 Task: Create new invoice with Date Opened :30-Apr-23, Select Customer: Thai Kitchen, Terms: Payment Term 2. Make invoice entry for item-1 with Date: 30-Apr-23, Description: Wrigley's Orbit Wintermint Gum Sugar Free_x000D_
, Action: Material, Income Account: Income:Sales, Quantity: 1, Unit Price: 5, Discount %: 5. Make entry for item-2 with Date: 30-Apr-23, Description: Sharpie Fine Point Permanent Markers Metallic (1 ct)_x000D_
, Action: Material, Income Account: Income:Sales, Quantity: 2, Unit Price: 9.5, Discount %: 10. Make entry for item-3 with Date: 30-Apr-23, Description: Herb BlastZ Cilantro (0.5 oz)_x000D_
, Action: Material, Income Account: Income:Sales, Quantity: 1, Unit Price: 10.5, Discount %: 12. Write Notes: 'Looking forward to serving you again.'. Post Invoice with Post Date: 30-Apr-23, Post to Accounts: Assets:Accounts Receivable. Pay / Process Payment with Transaction Date: 15-May-23, Amount: 31.09, Transfer Account: Checking Account. Print Invoice, display notes by going to Option, then go to Display Tab and check 'Invoice Notes'.
Action: Mouse pressed left at (151, 23)
Screenshot: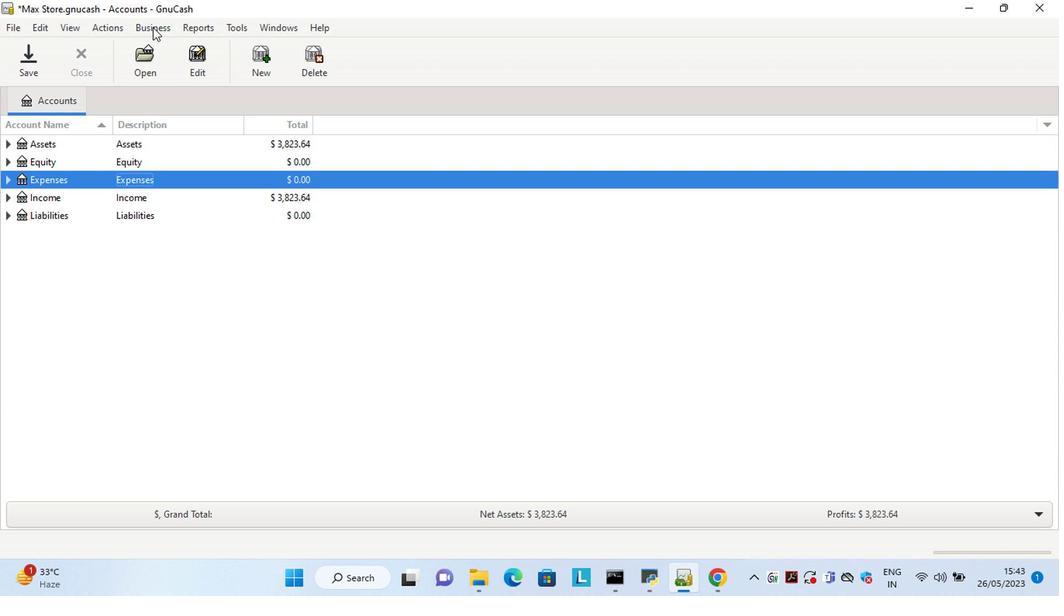 
Action: Mouse moved to (317, 96)
Screenshot: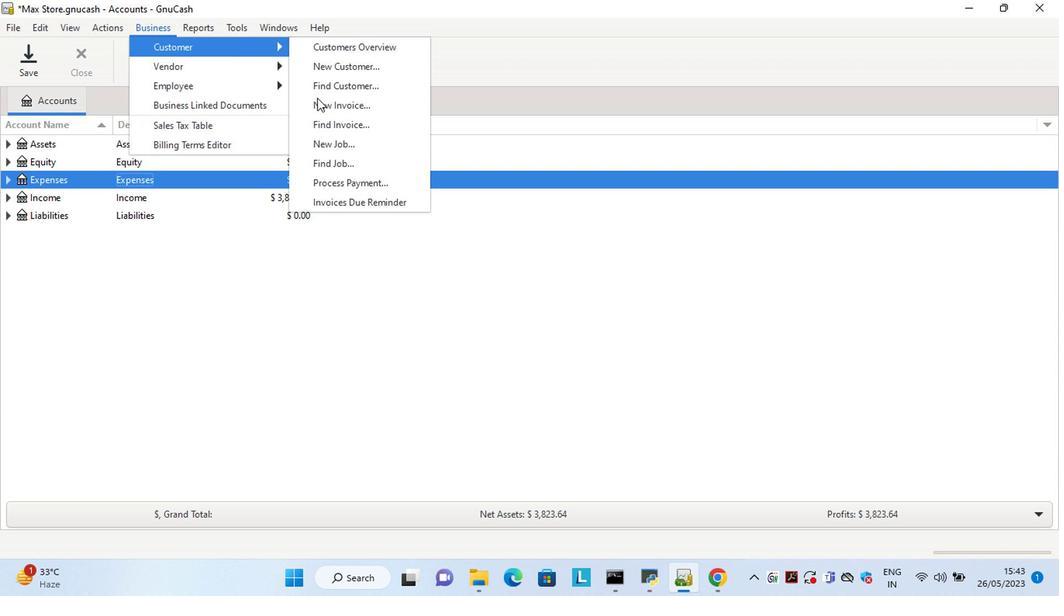 
Action: Mouse pressed left at (317, 96)
Screenshot: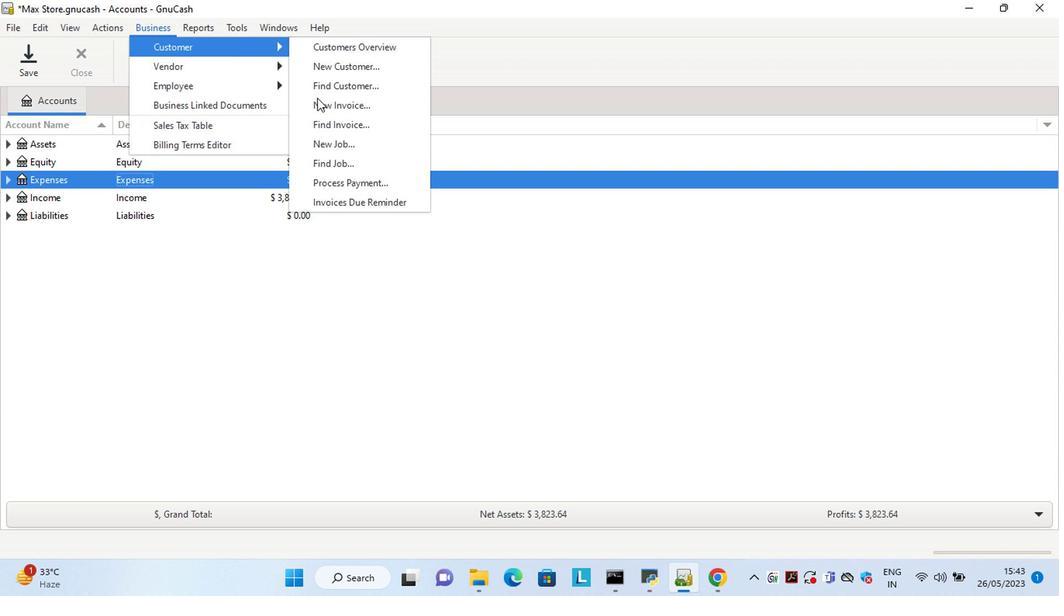 
Action: Mouse moved to (539, 229)
Screenshot: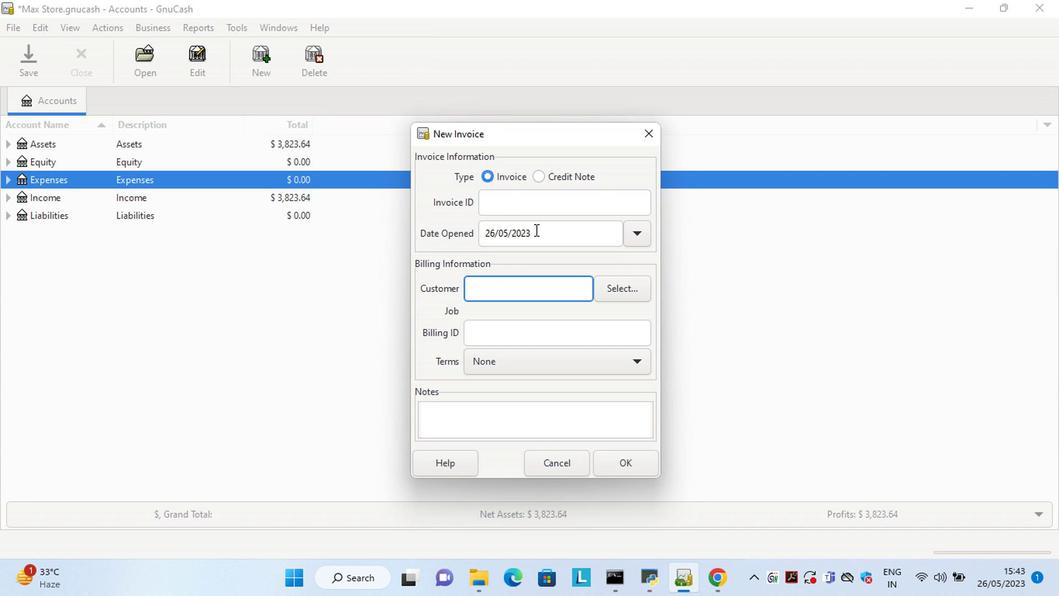 
Action: Mouse pressed left at (539, 229)
Screenshot: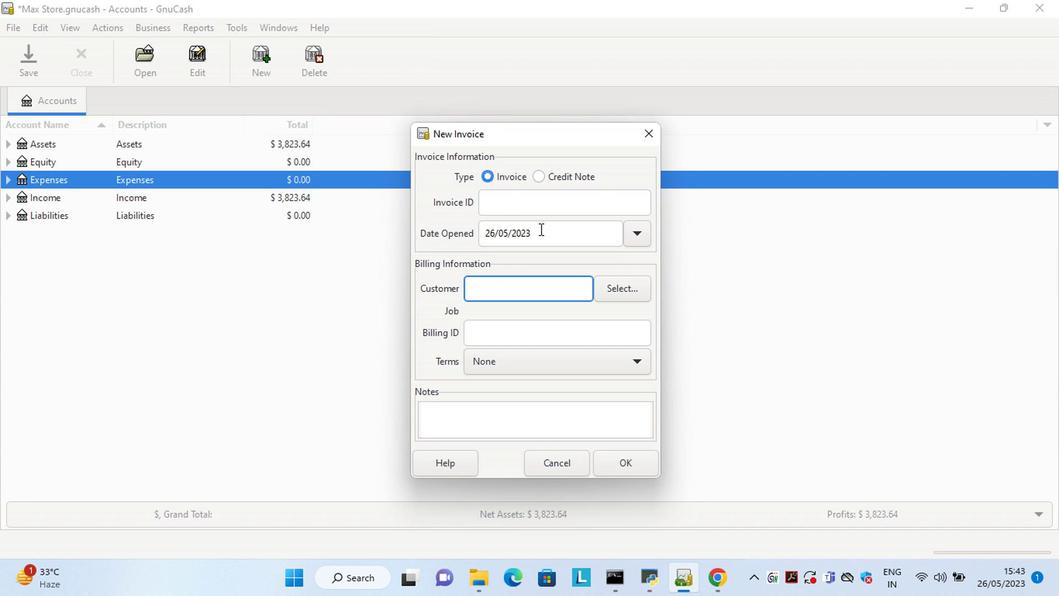 
Action: Mouse moved to (539, 230)
Screenshot: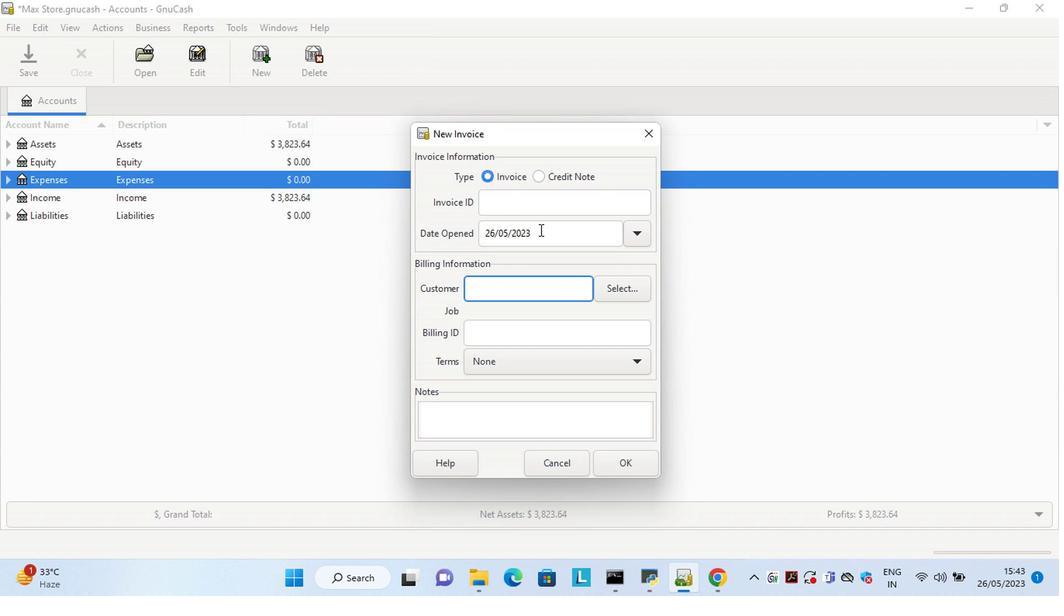 
Action: Key pressed <Key.left><Key.left><Key.left><Key.left><Key.left><Key.left><Key.left><Key.left><Key.left><Key.left><Key.left><Key.left><Key.left><Key.left><Key.left><Key.delete><Key.delete>30<Key.right><Key.right><Key.delete>4
Screenshot: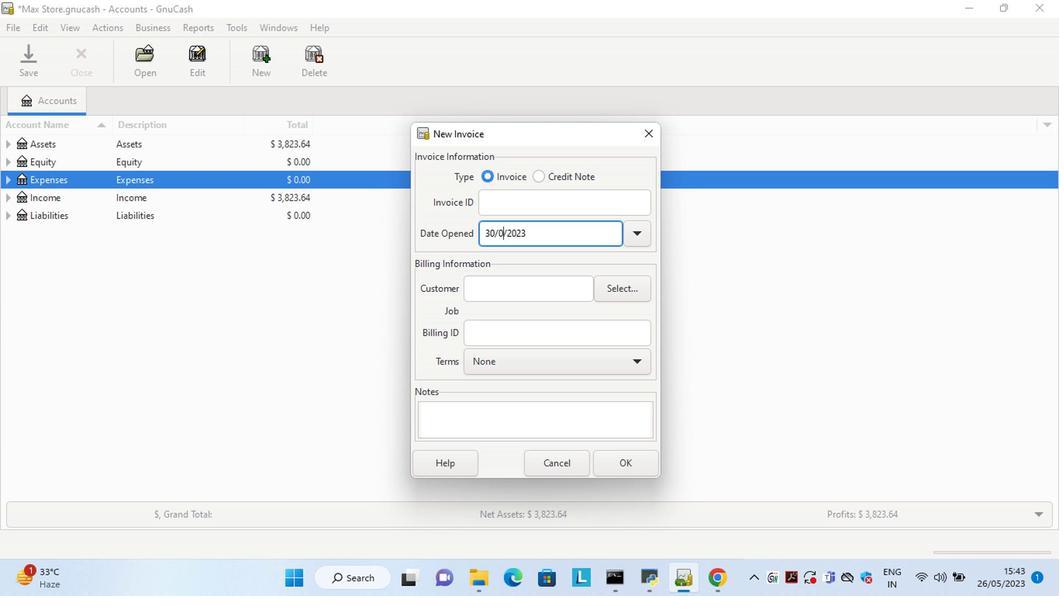
Action: Mouse moved to (617, 284)
Screenshot: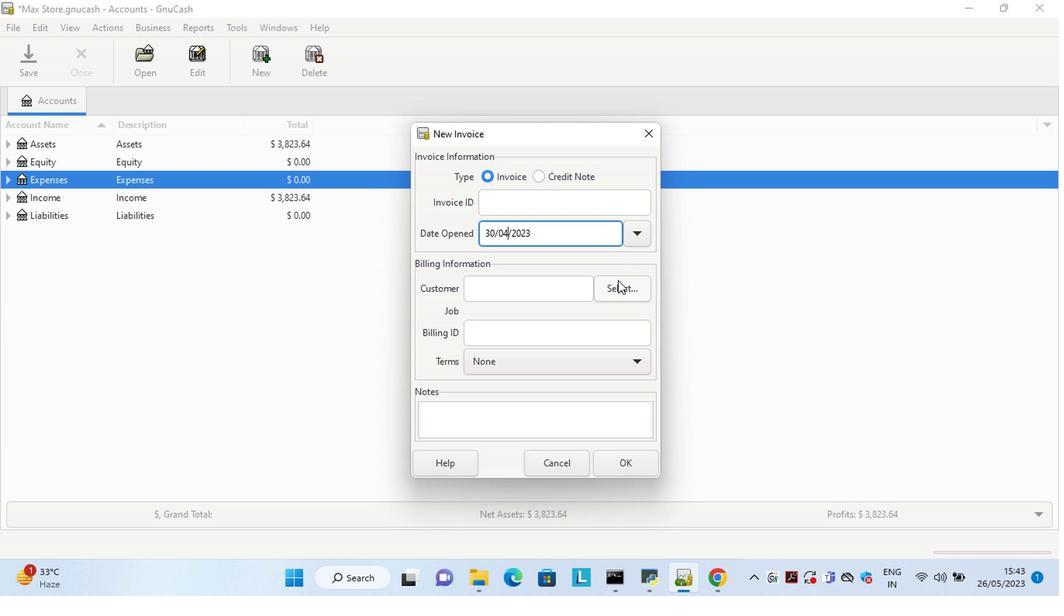 
Action: Mouse pressed left at (617, 284)
Screenshot: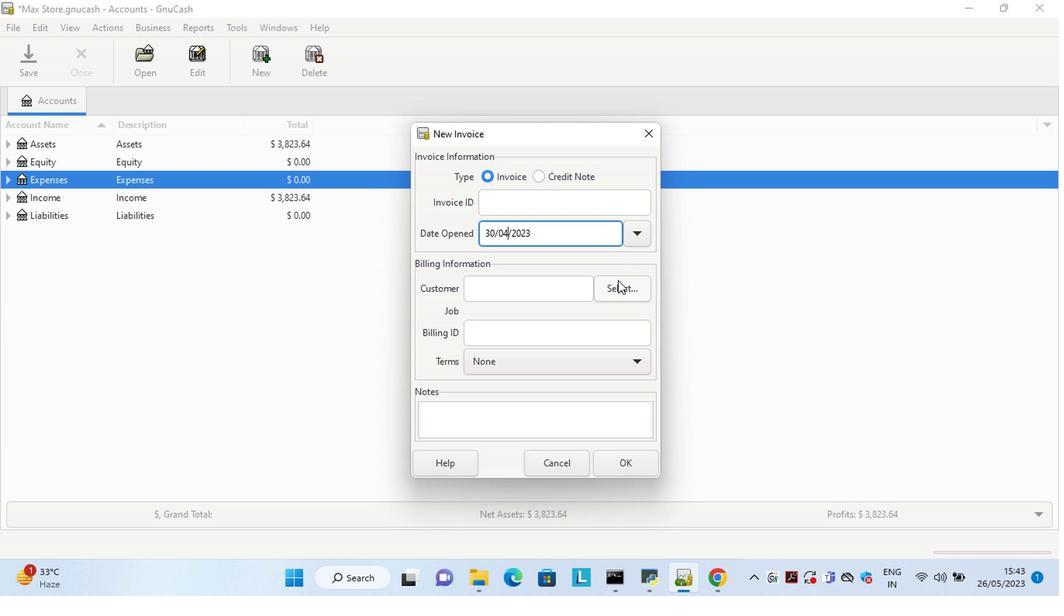 
Action: Mouse moved to (554, 266)
Screenshot: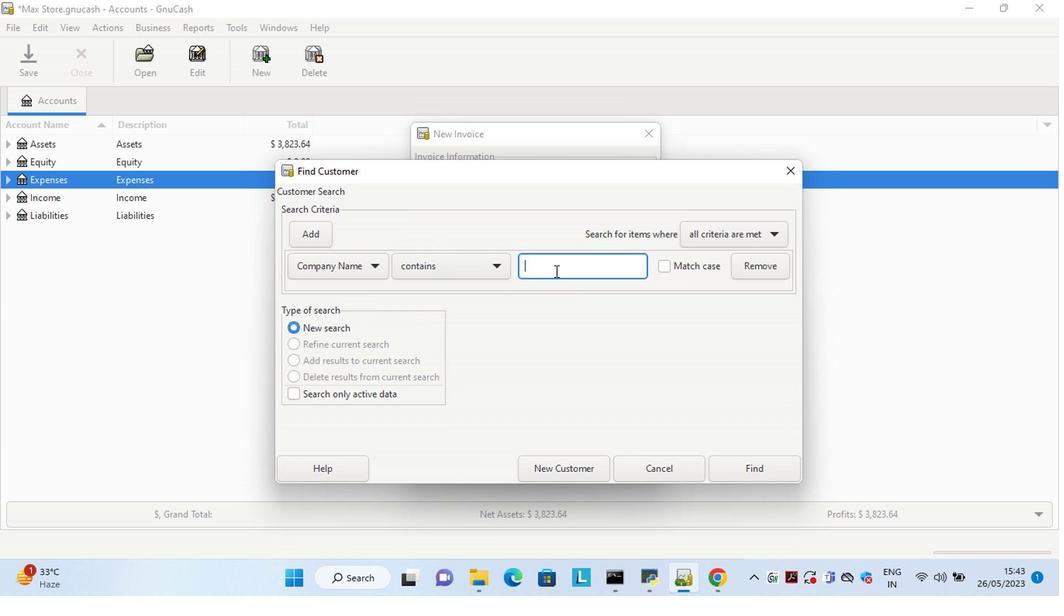 
Action: Mouse pressed left at (554, 266)
Screenshot: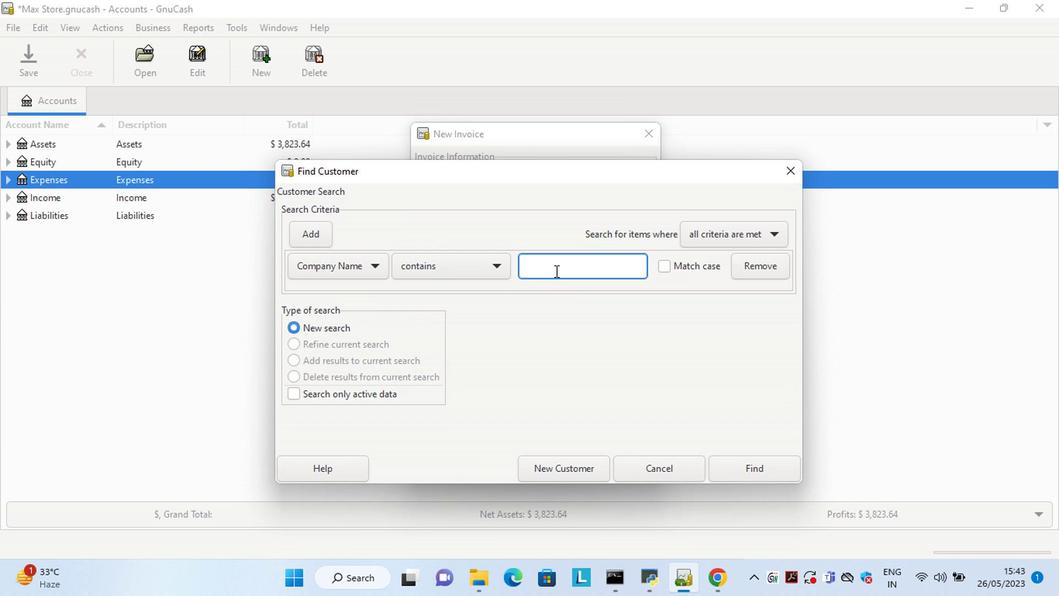 
Action: Key pressed <Key.shift><Key.shift><Key.shift><Key.shift><Key.shift><Key.shift><Key.shift><Key.shift><Key.shift><Key.shift><Key.shift><Key.shift><Key.shift>Thai<Key.space><Key.shift>Kitchen
Screenshot: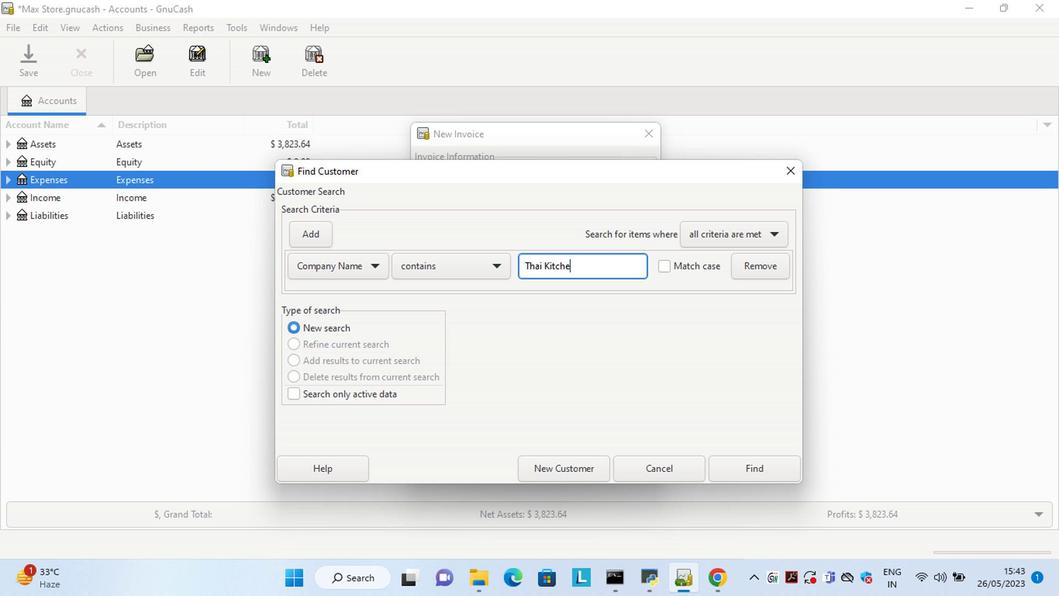 
Action: Mouse moved to (734, 466)
Screenshot: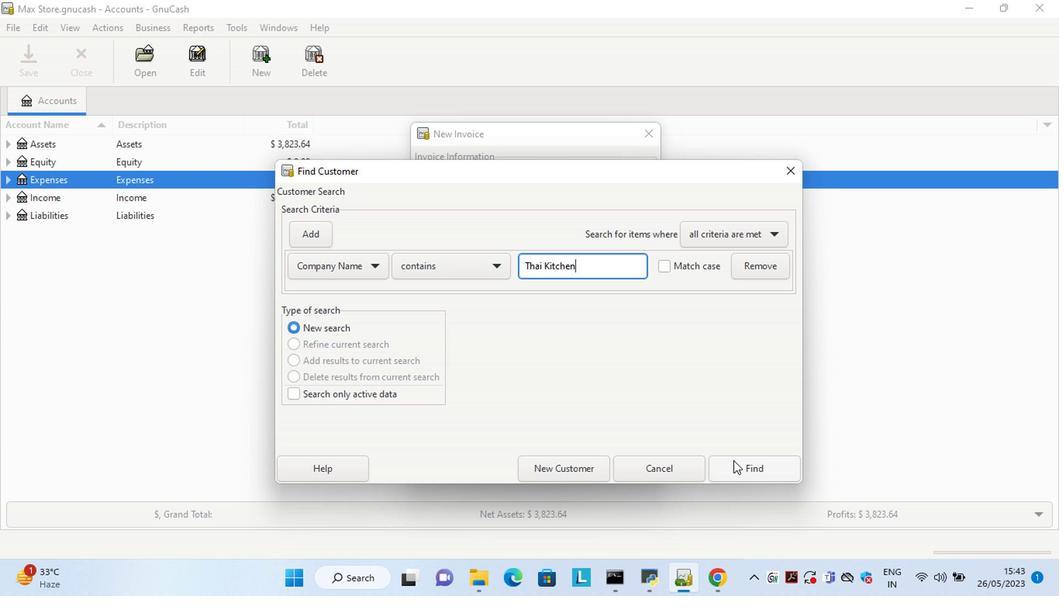 
Action: Mouse pressed left at (734, 466)
Screenshot: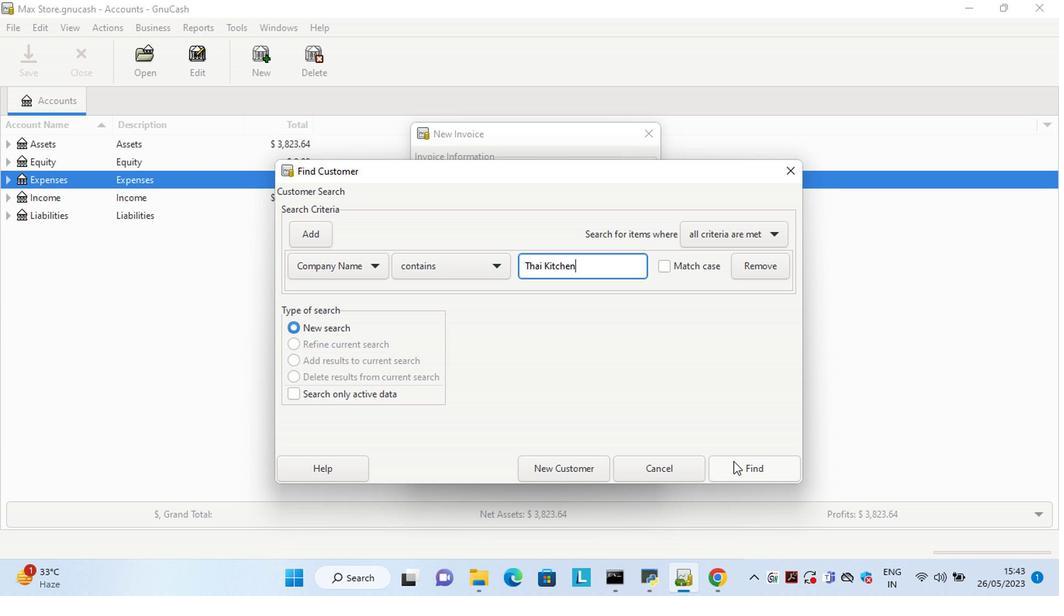 
Action: Mouse moved to (577, 306)
Screenshot: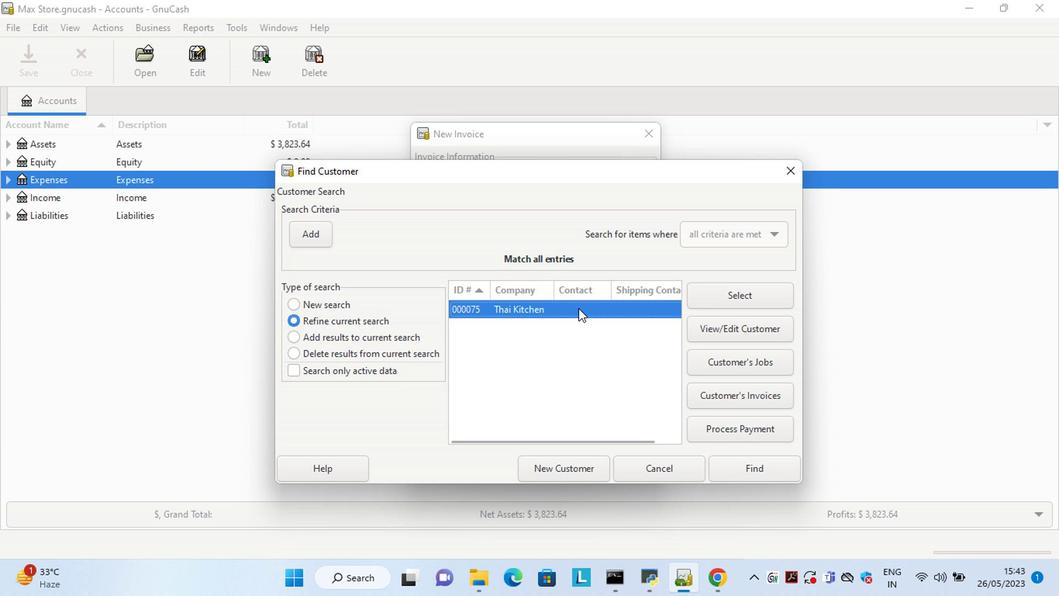 
Action: Mouse pressed left at (577, 306)
Screenshot: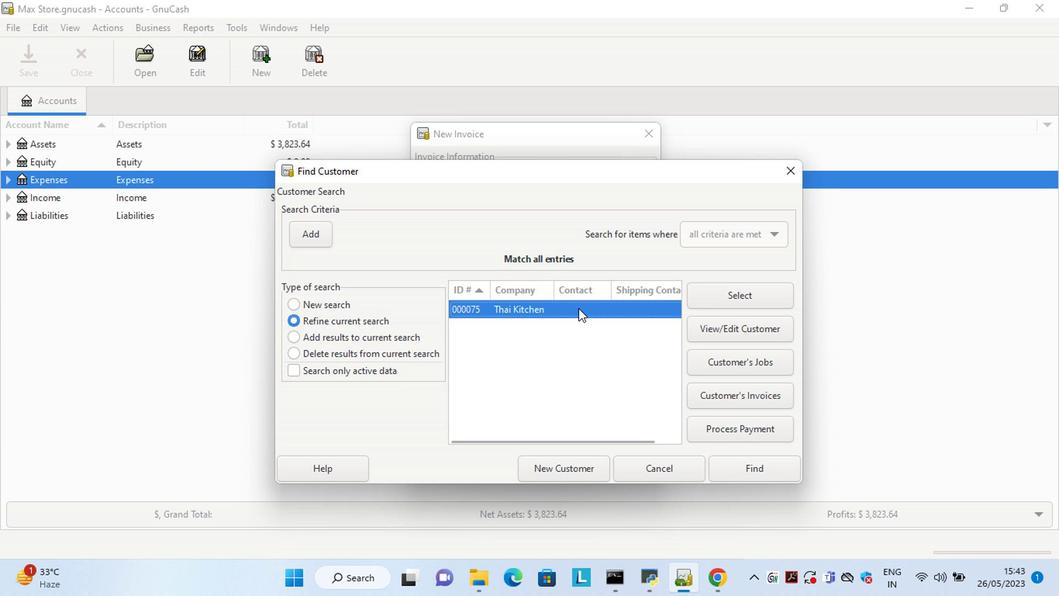 
Action: Mouse pressed left at (577, 306)
Screenshot: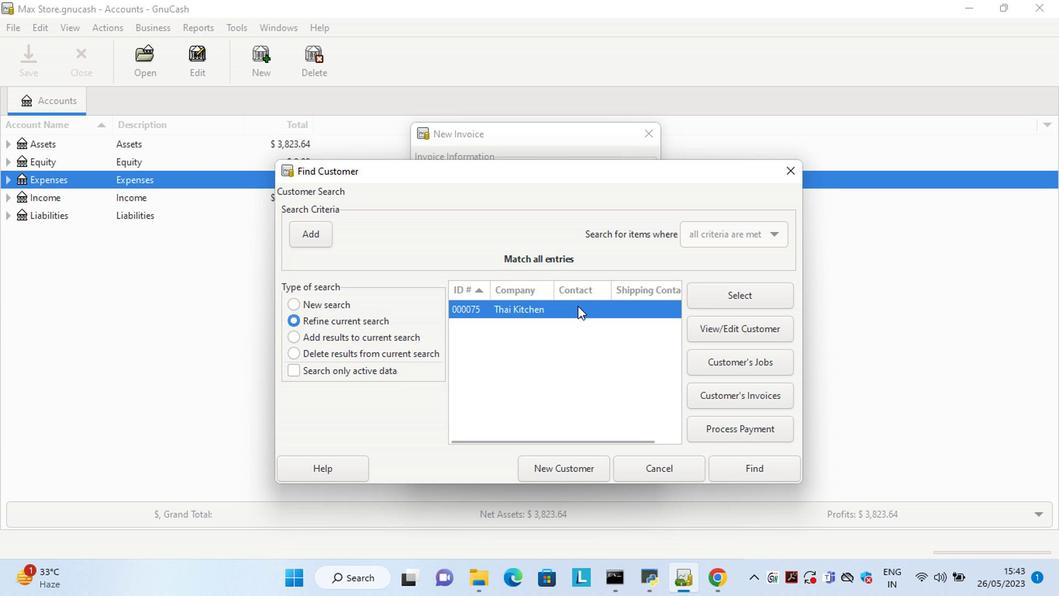 
Action: Mouse moved to (538, 373)
Screenshot: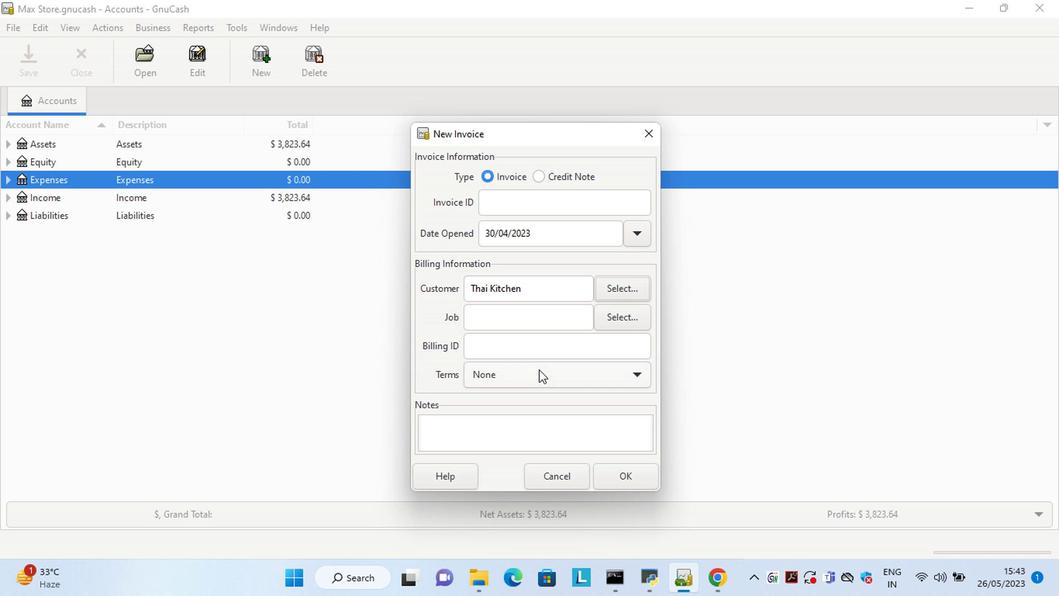 
Action: Mouse pressed left at (538, 373)
Screenshot: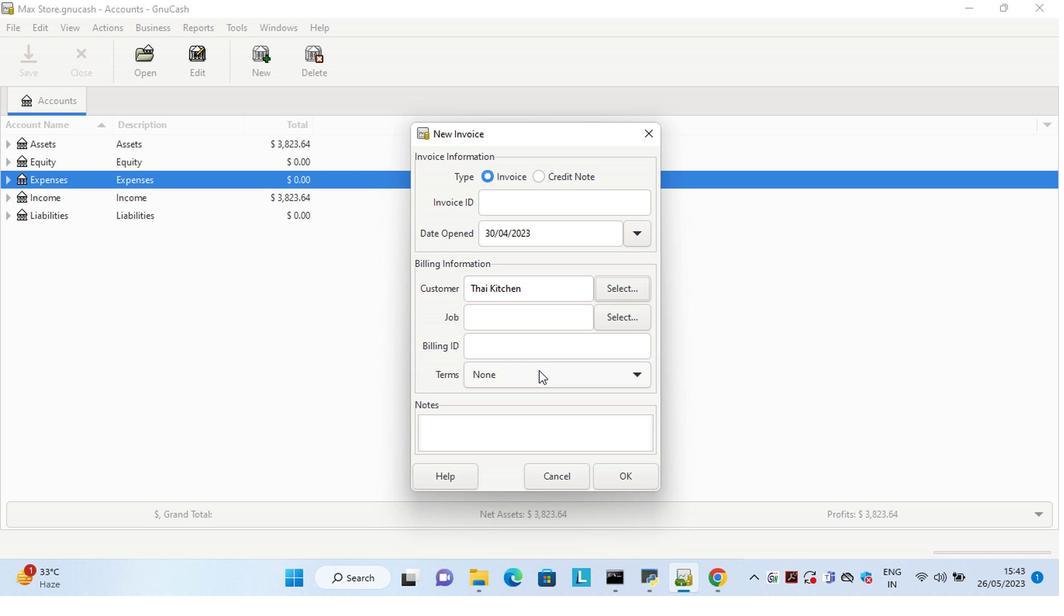 
Action: Mouse moved to (515, 440)
Screenshot: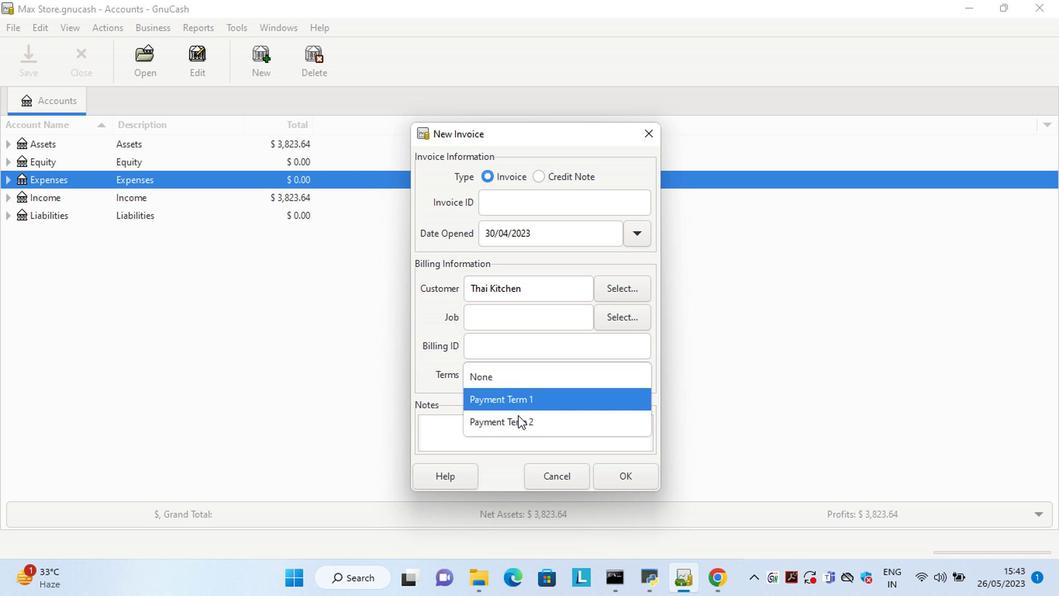 
Action: Mouse pressed left at (515, 440)
Screenshot: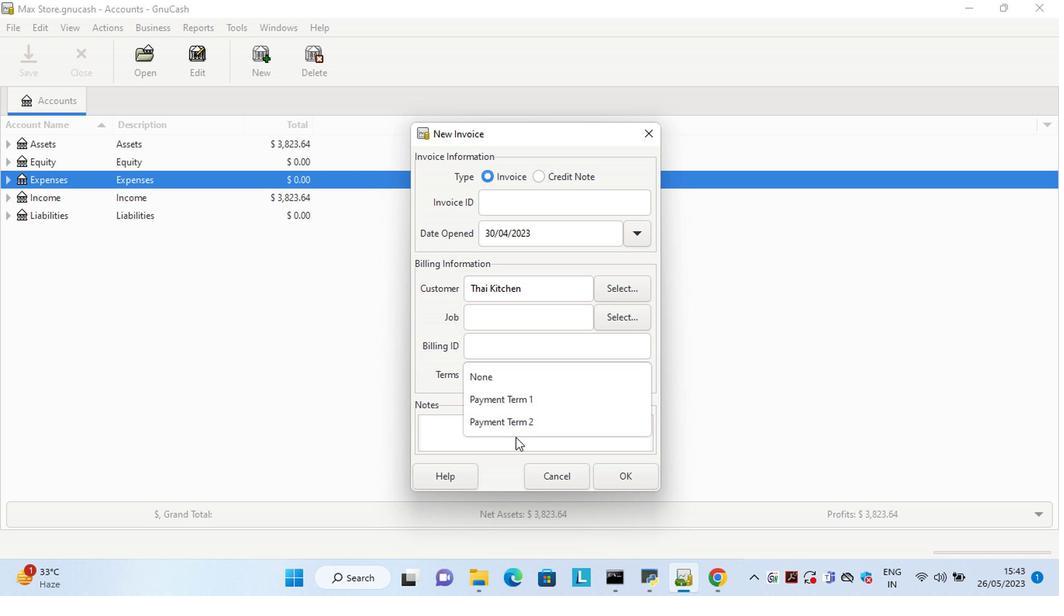 
Action: Mouse moved to (535, 378)
Screenshot: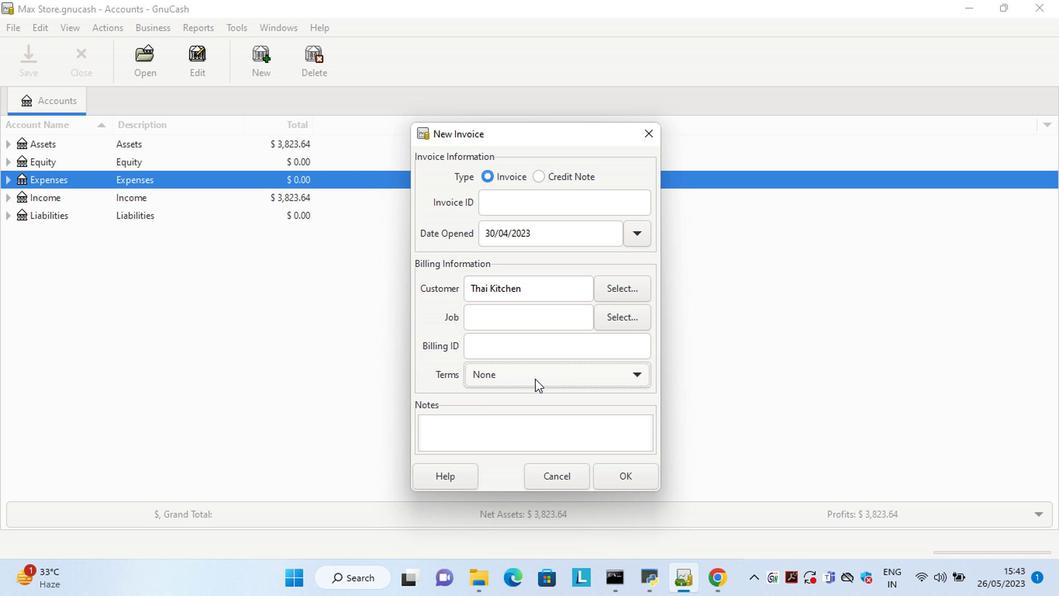 
Action: Mouse pressed left at (535, 378)
Screenshot: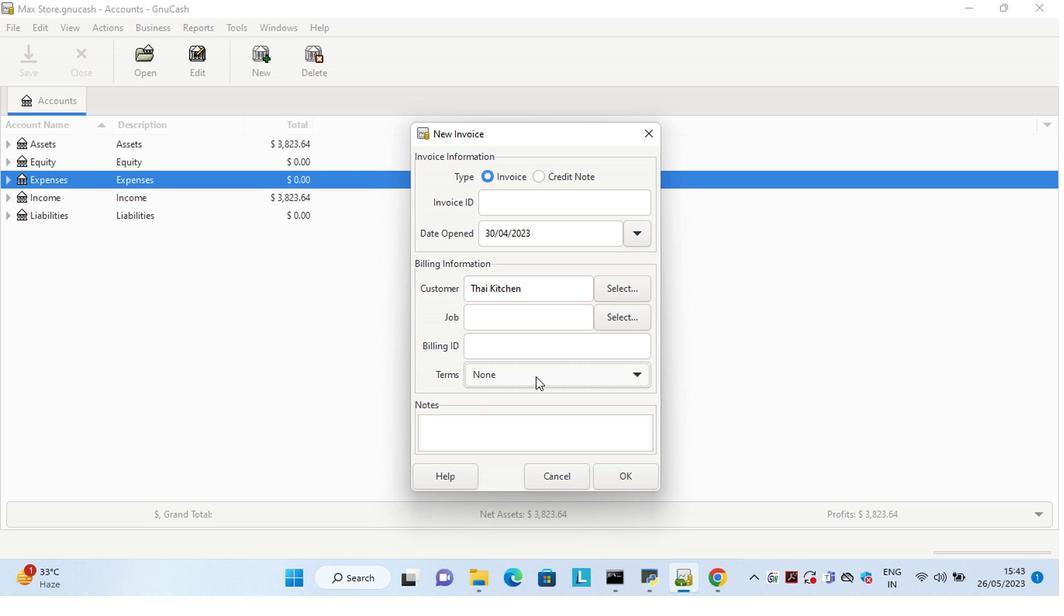 
Action: Mouse moved to (525, 427)
Screenshot: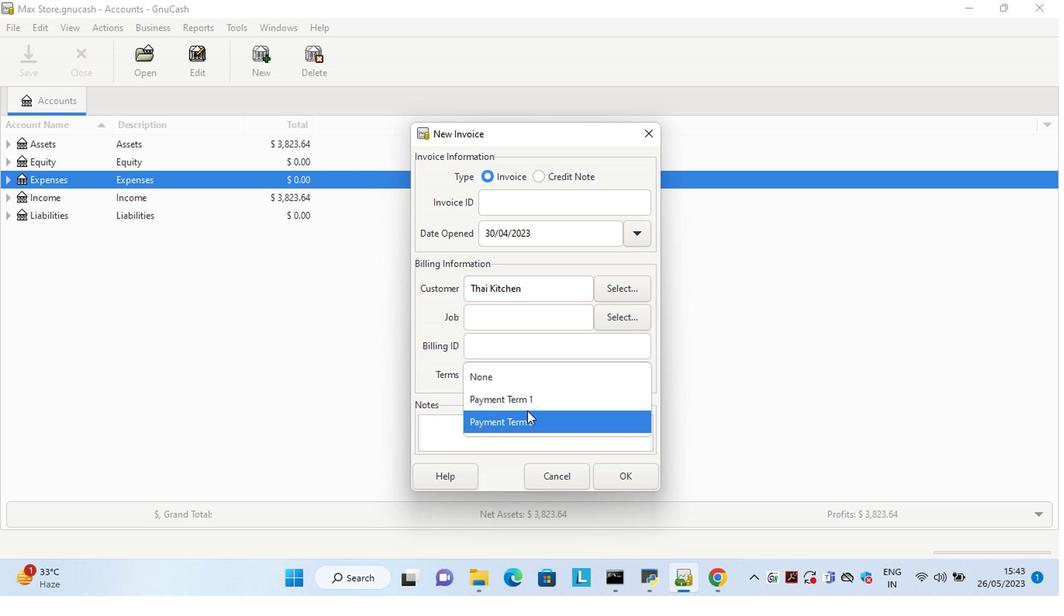 
Action: Mouse pressed left at (525, 427)
Screenshot: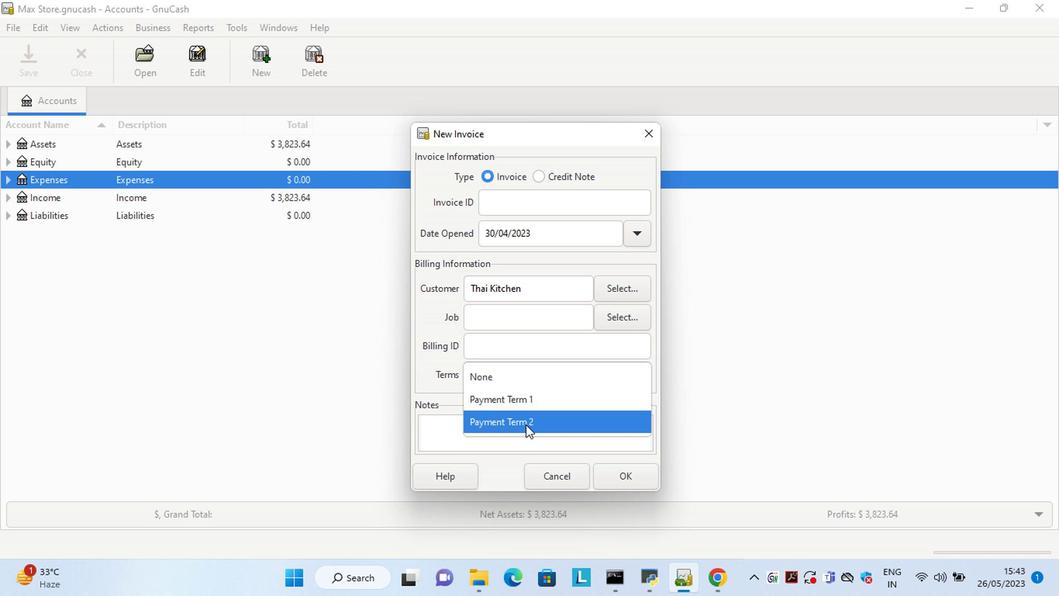 
Action: Mouse moved to (613, 480)
Screenshot: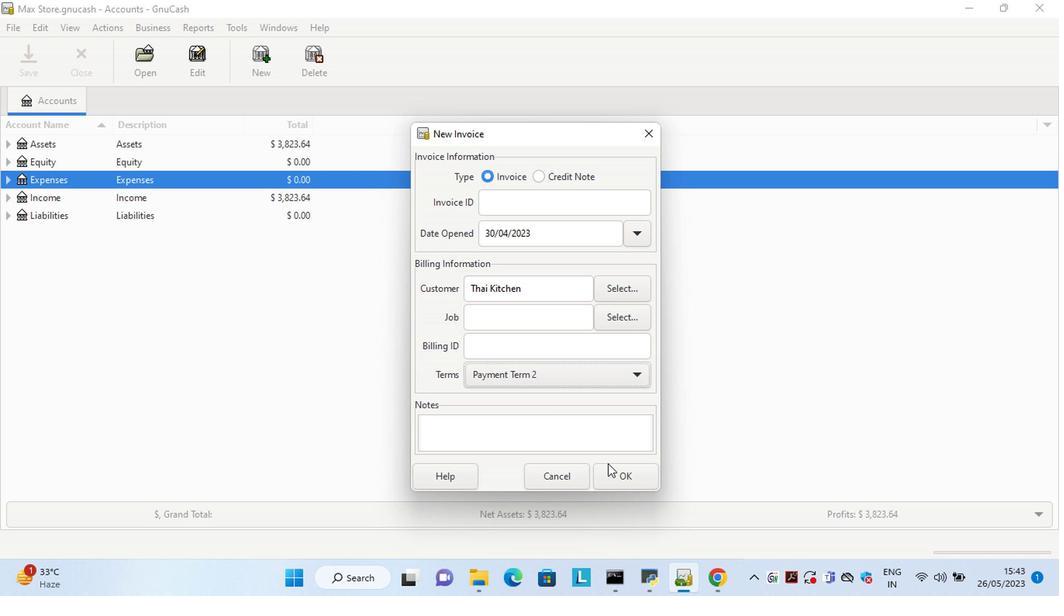 
Action: Mouse pressed left at (613, 480)
Screenshot: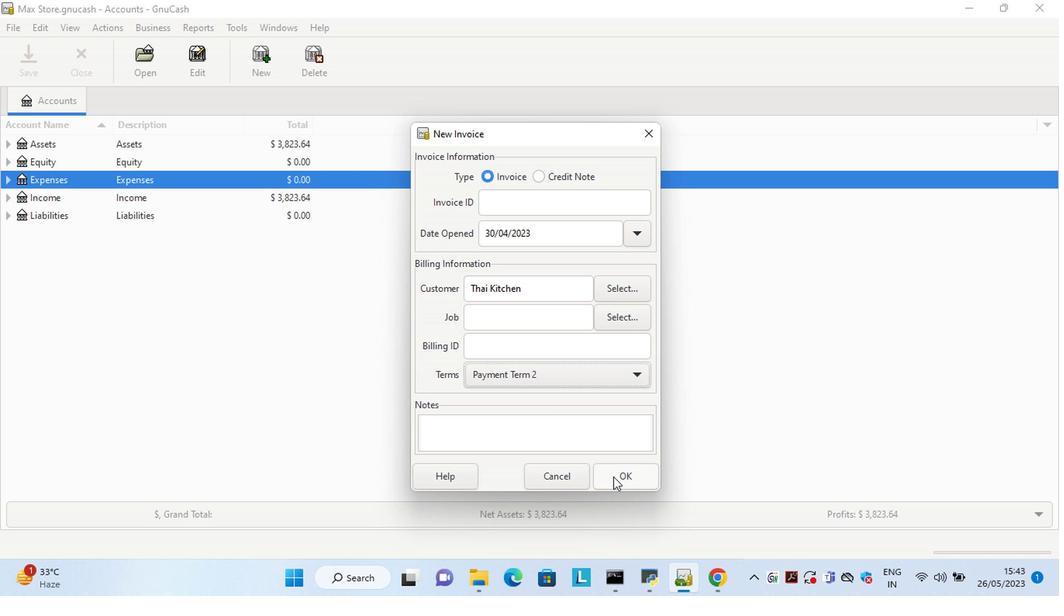 
Action: Mouse moved to (476, 321)
Screenshot: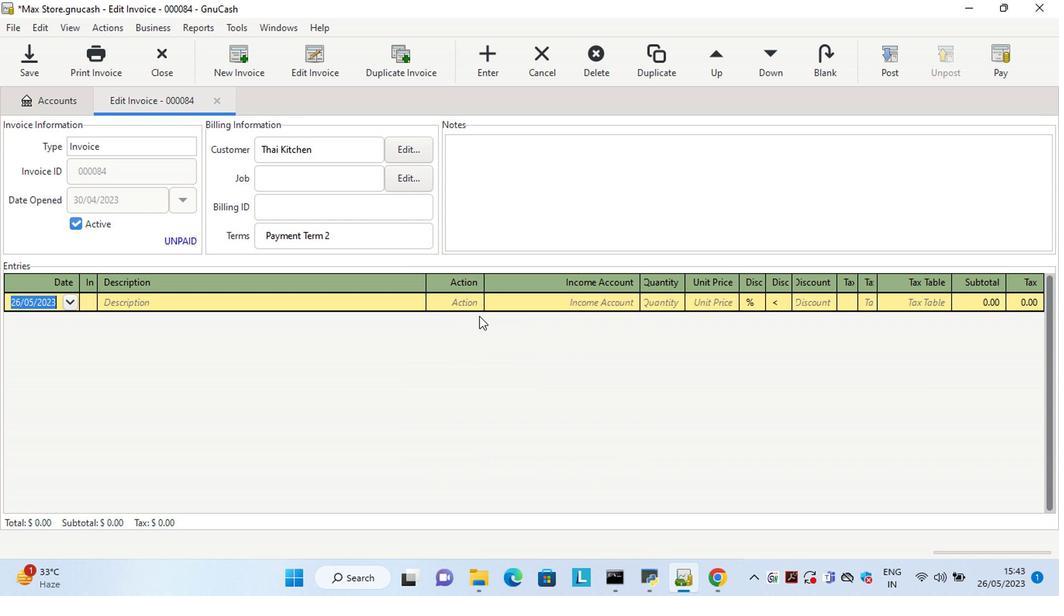 
Action: Key pressed <Key.left><Key.delete><Key.delete>30<Key.right><Key.right><Key.delete>4<Key.tab><Key.shift>Wrigley's<Key.space><Key.shift>Orbit<Key.space><Key.shift>Wintermint<Key.space><Key.shift>Gum<Key.space><Key.shift>Sugar<Key.space><Key.shift>Free<Key.tab>ma<Key.tab>sle<Key.tab>1<Key.tab>5<Key.tab>
Screenshot: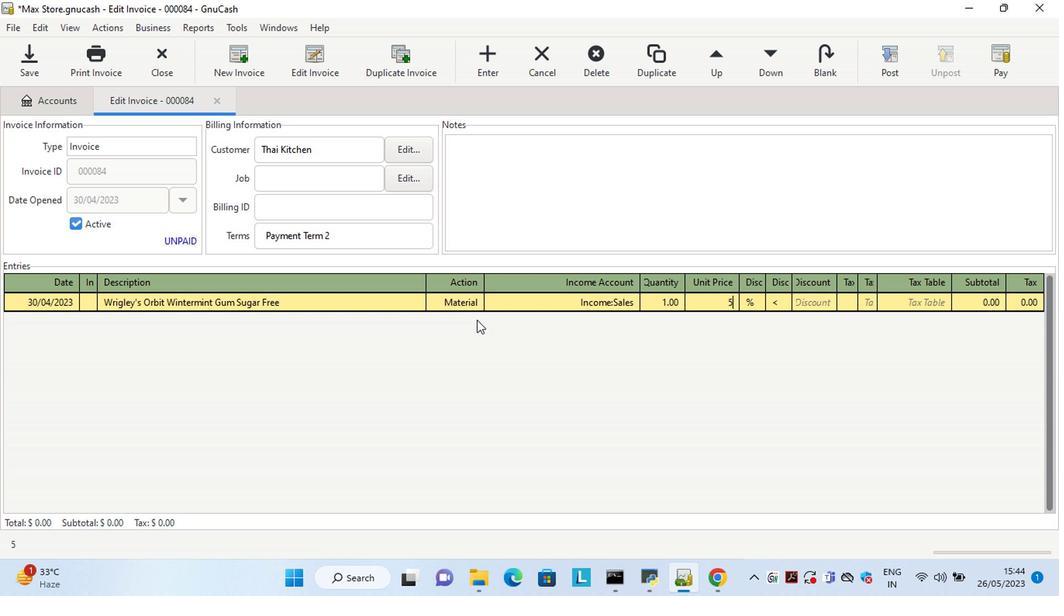 
Action: Mouse moved to (757, 290)
Screenshot: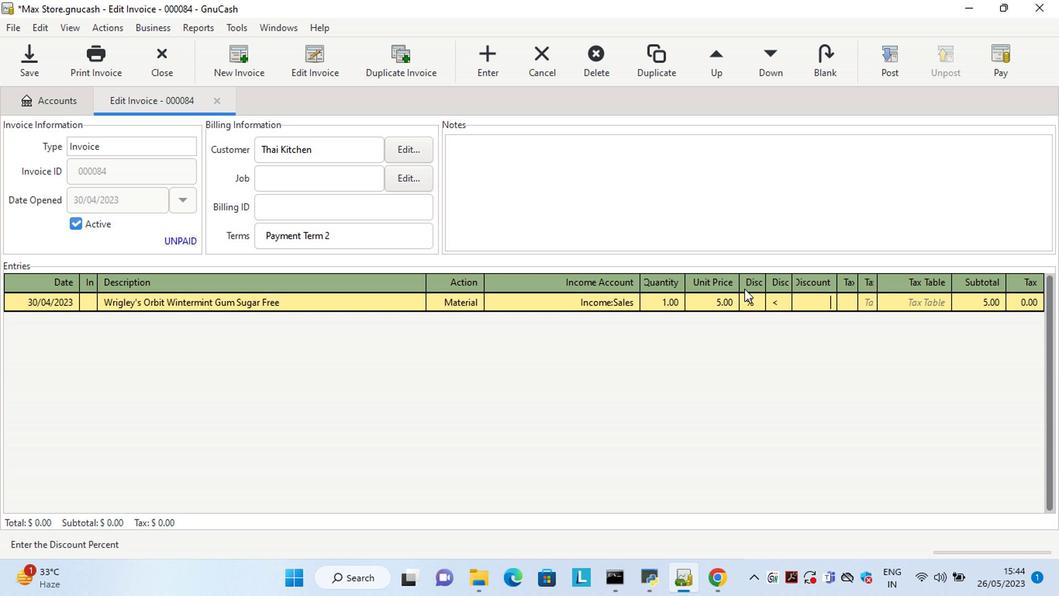 
Action: Mouse pressed left at (742, 288)
Screenshot: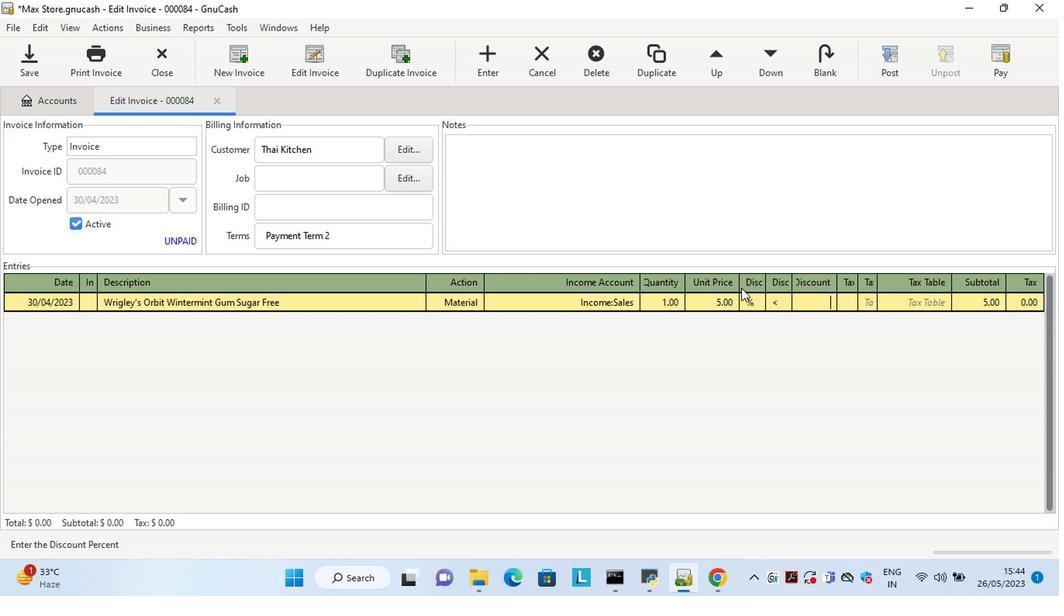 
Action: Mouse moved to (802, 312)
Screenshot: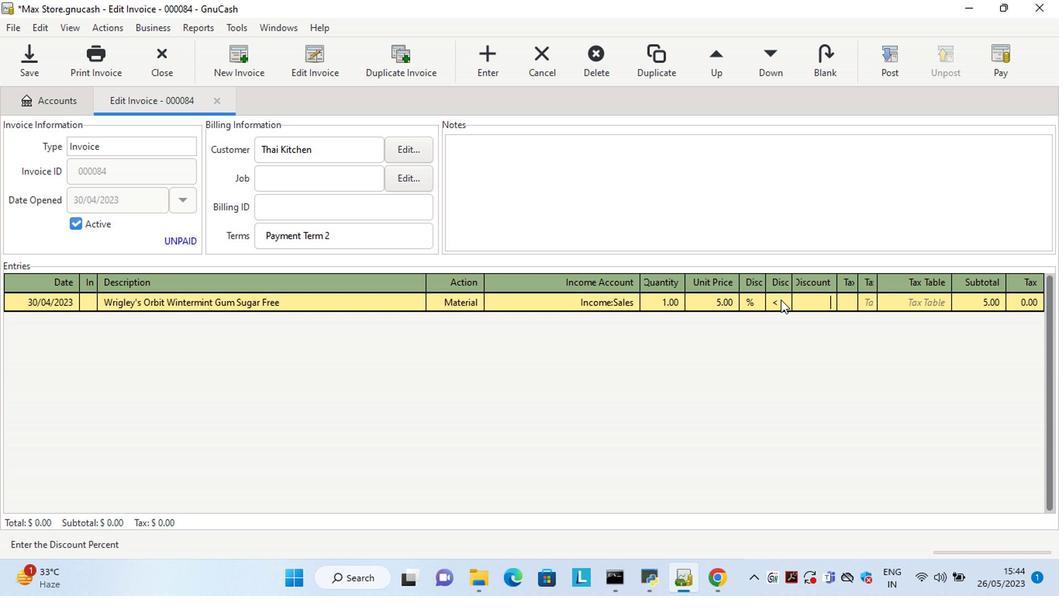 
Action: Mouse pressed left at (802, 312)
Screenshot: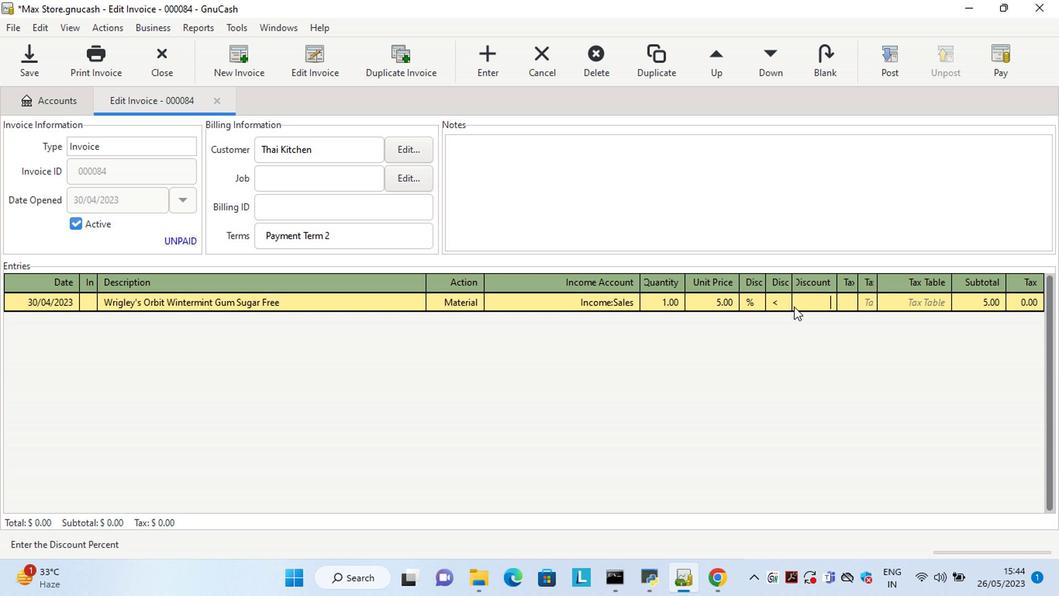 
Action: Mouse moved to (771, 301)
Screenshot: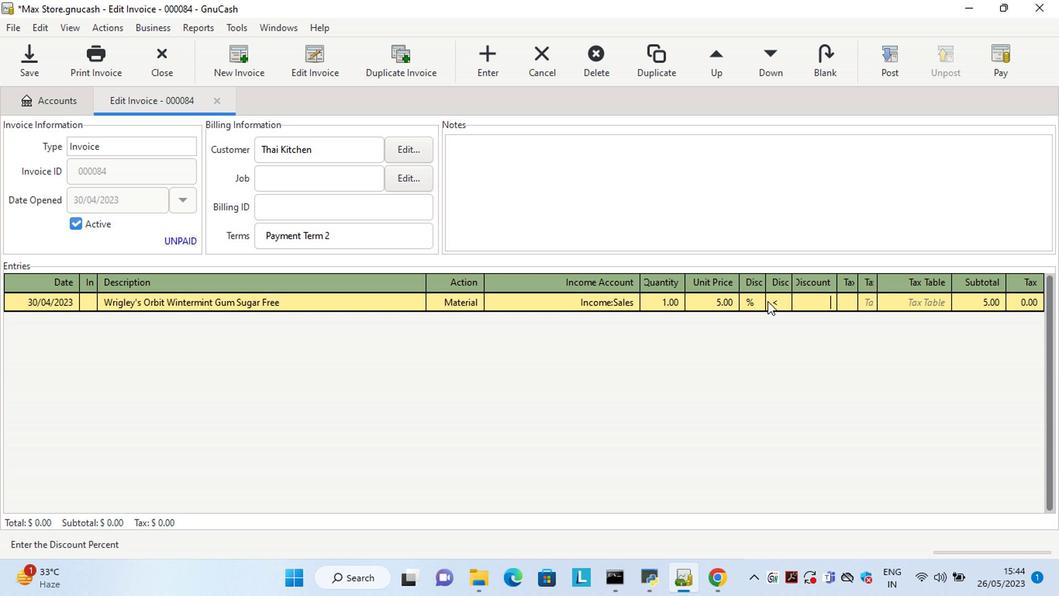 
Action: Mouse pressed left at (771, 301)
Screenshot: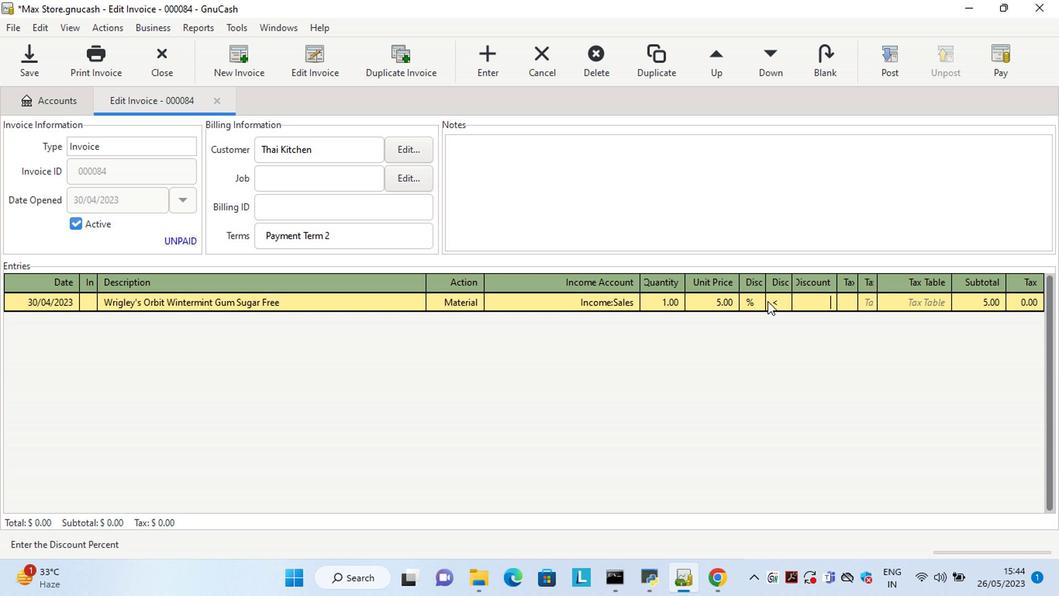 
Action: Mouse moved to (812, 306)
Screenshot: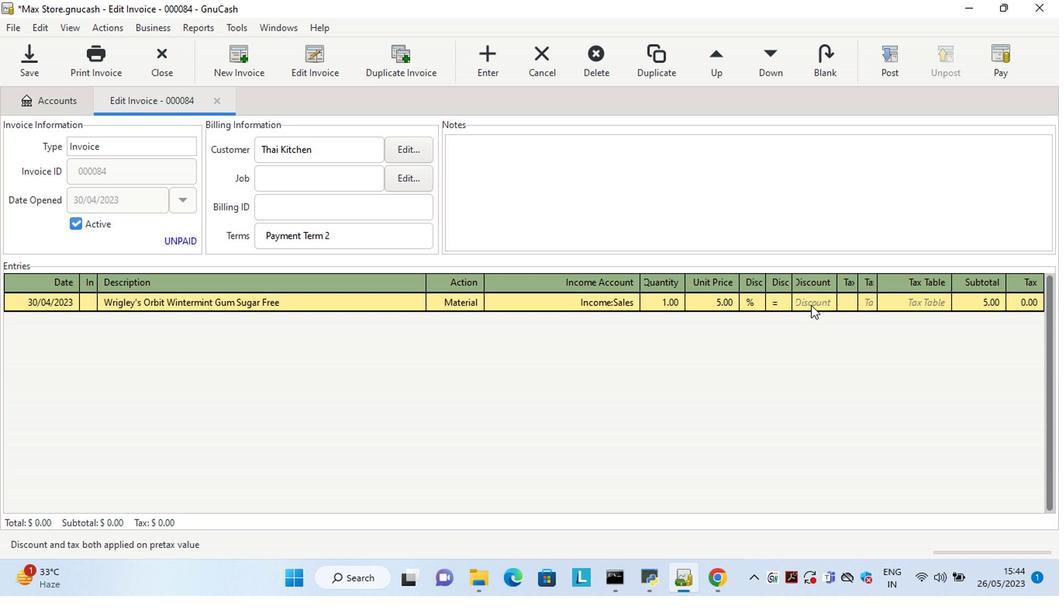 
Action: Mouse pressed left at (812, 306)
Screenshot: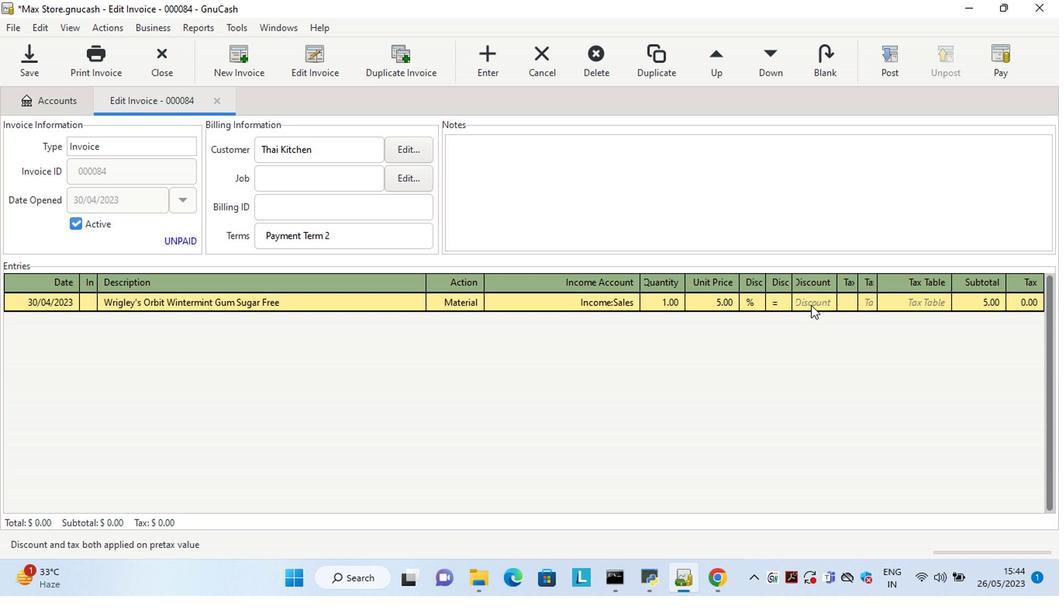 
Action: Mouse moved to (808, 306)
Screenshot: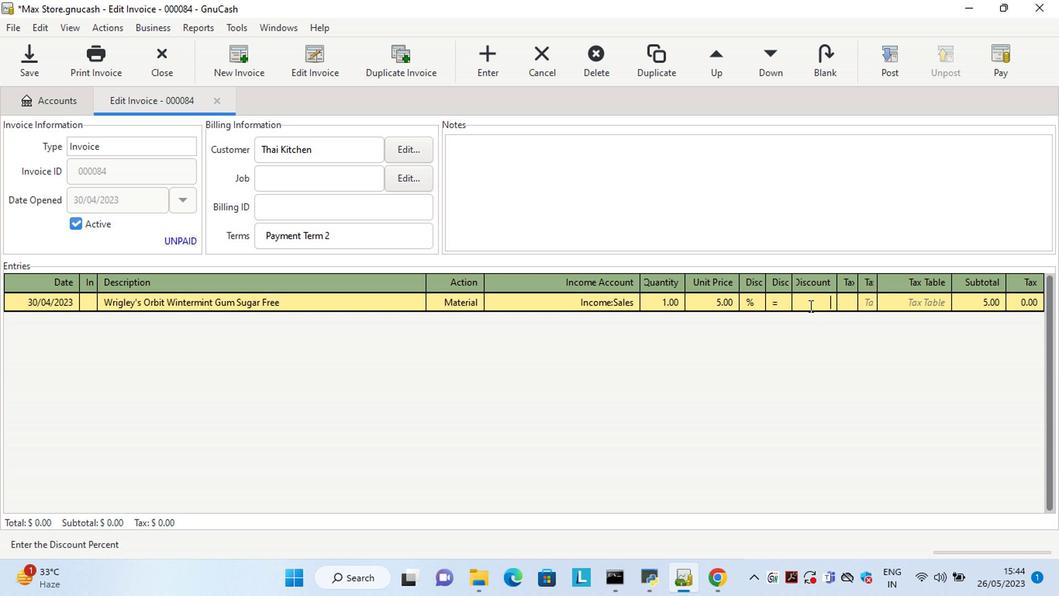 
Action: Key pressed 5
Screenshot: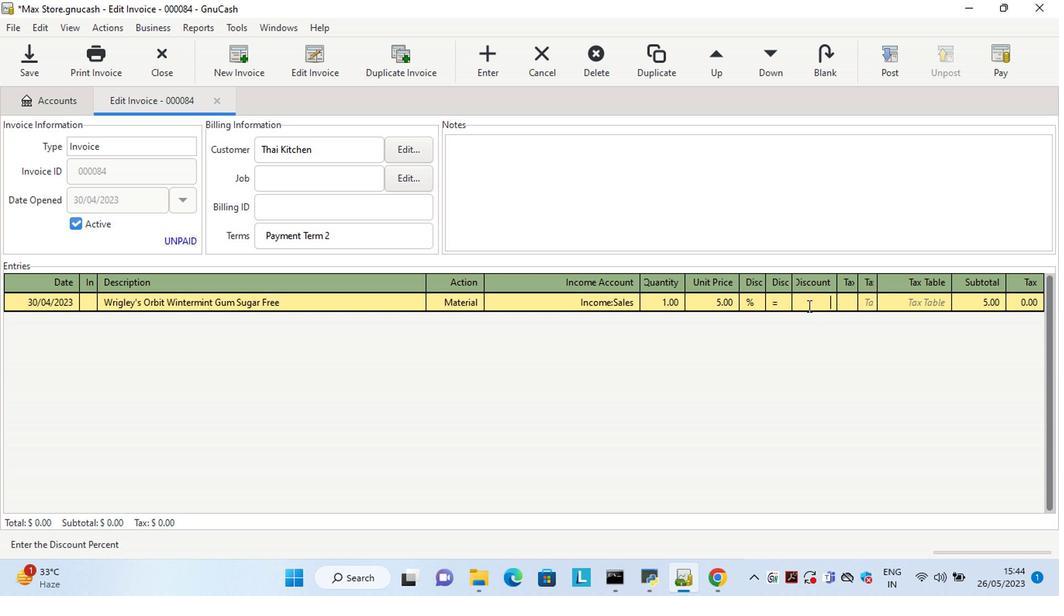 
Action: Mouse moved to (808, 306)
Screenshot: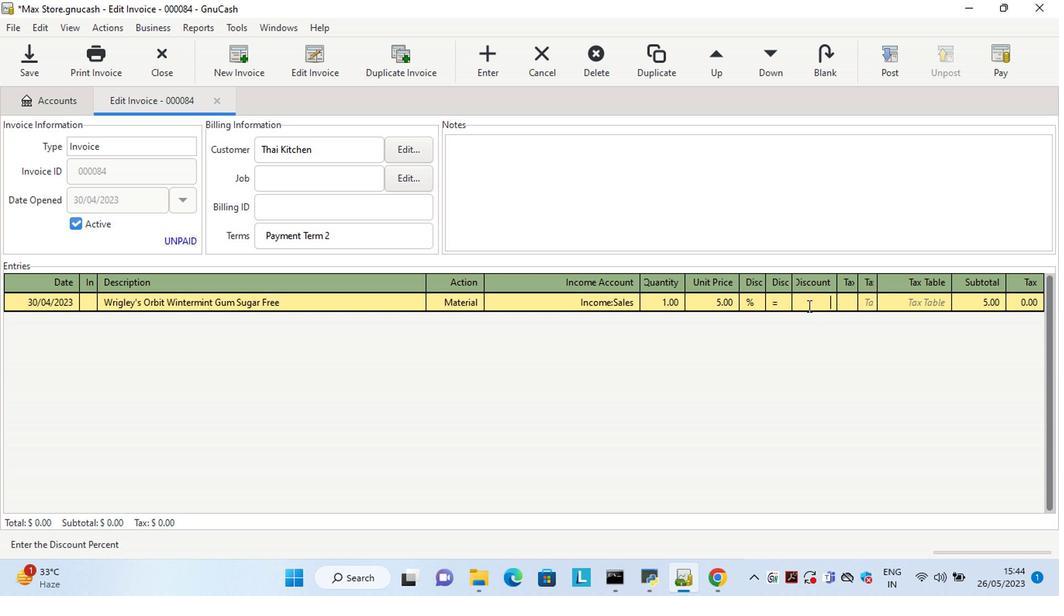 
Action: Key pressed <Key.tab>
Screenshot: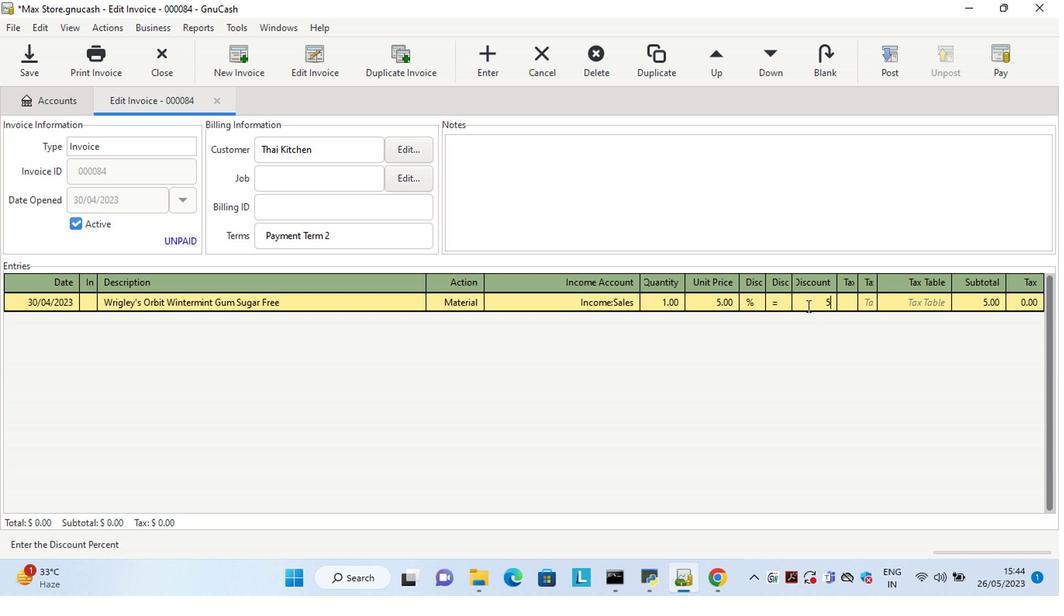 
Action: Mouse moved to (842, 409)
Screenshot: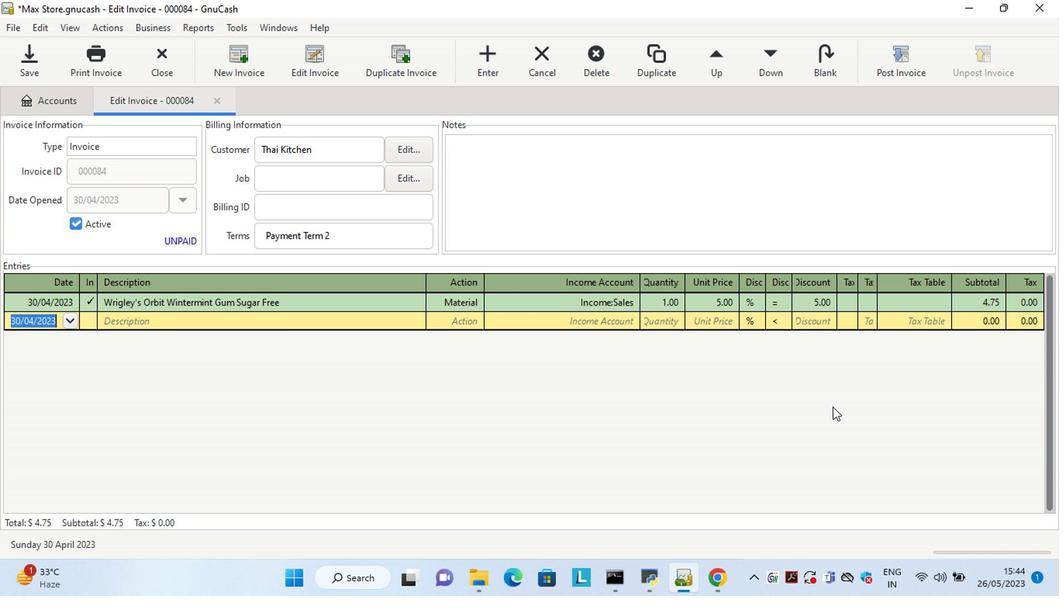 
Action: Key pressed <Key.tab><Key.shift>harpie<Key.space><Key.shift>Fine<Key.space><Key.shift>Pnt<Key.space><Key.shift>Permanent<Key.space><Key.shift>arkers<Key.space><Key.shift>Metallic<Key.space><Key.shift_r>(1<Key.space>ct<Key.shift_r>)<Key.tab>ma<Key.tab>sale<Key.tab>2<Key.tab>9.5<Key.tab>
Screenshot: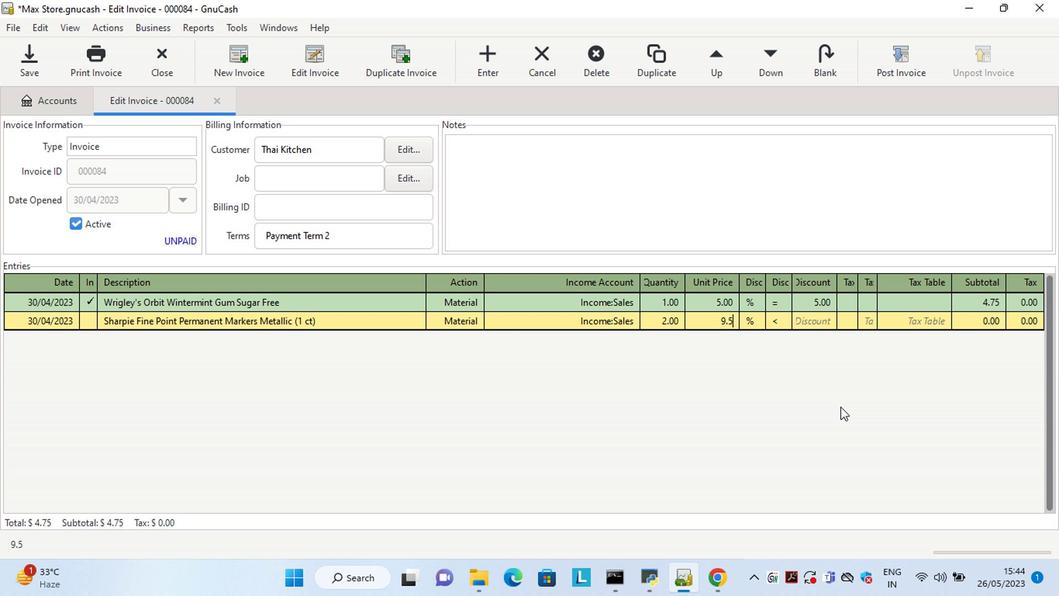 
Action: Mouse moved to (781, 328)
Screenshot: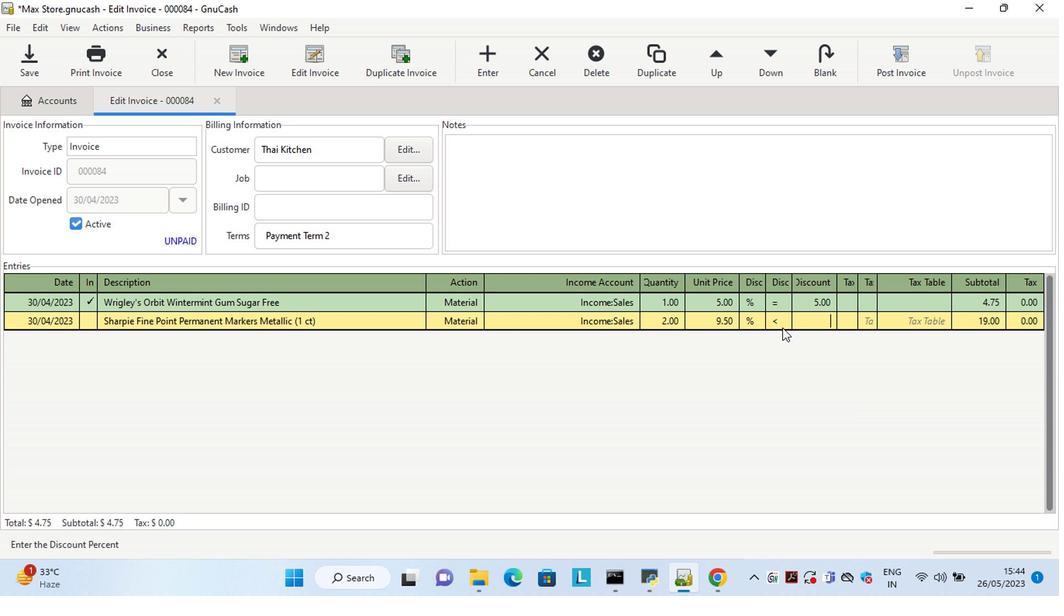 
Action: Mouse pressed left at (781, 328)
Screenshot: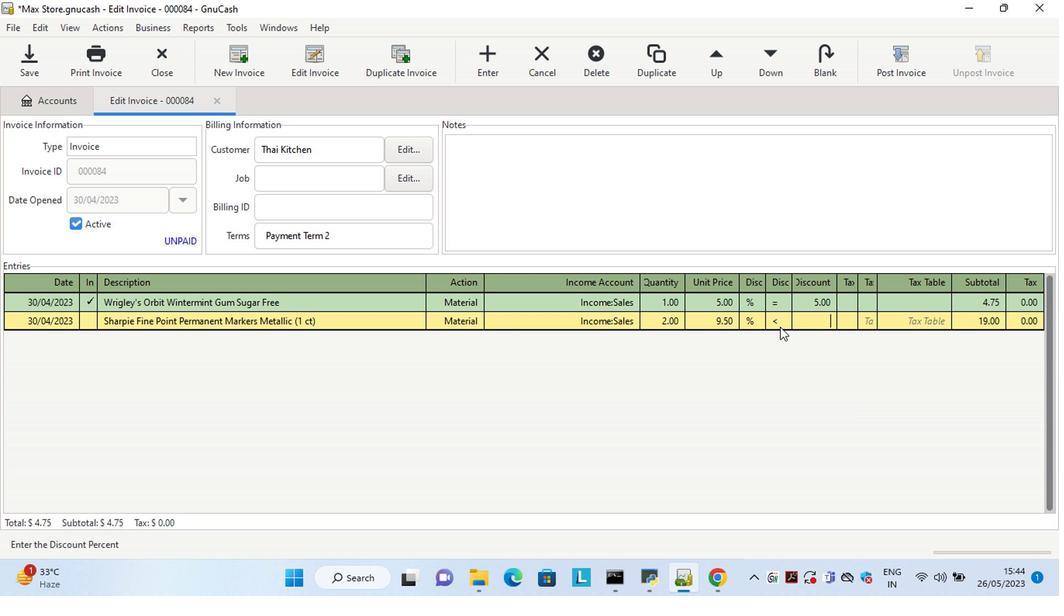 
Action: Mouse moved to (810, 321)
Screenshot: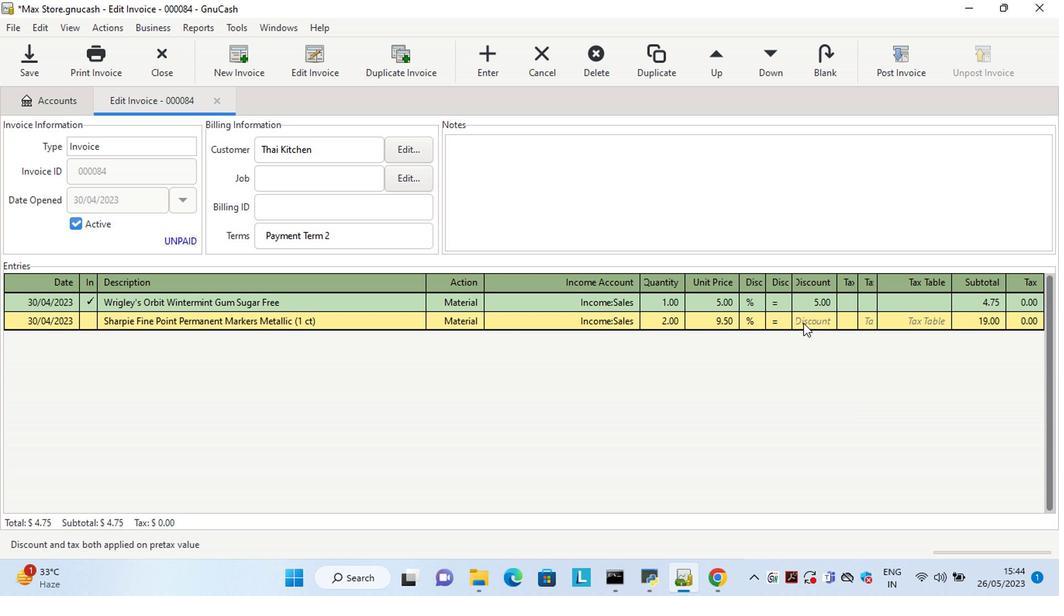 
Action: Mouse pressed left at (810, 321)
Screenshot: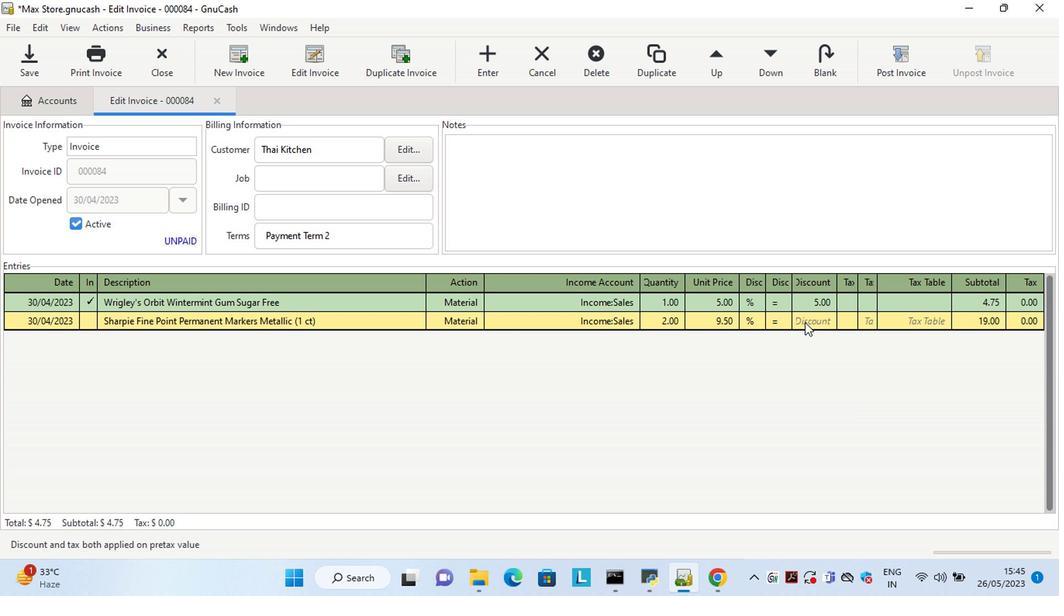 
Action: Key pressed 10<Key.tab><Key.tab><Key.shift>Herb<Key.space><Key.shift>BlastZXZ<Key.backspace><Key.shift>Cilantro<Key.space><Key.shift_r>(5<Key.backspace>.<Key.space>oz<Key.shift_r>)<Key.tab>ma<Key.tab>sale<Key.tab>1<Key.tab>10.5<Key.tab>
Screenshot: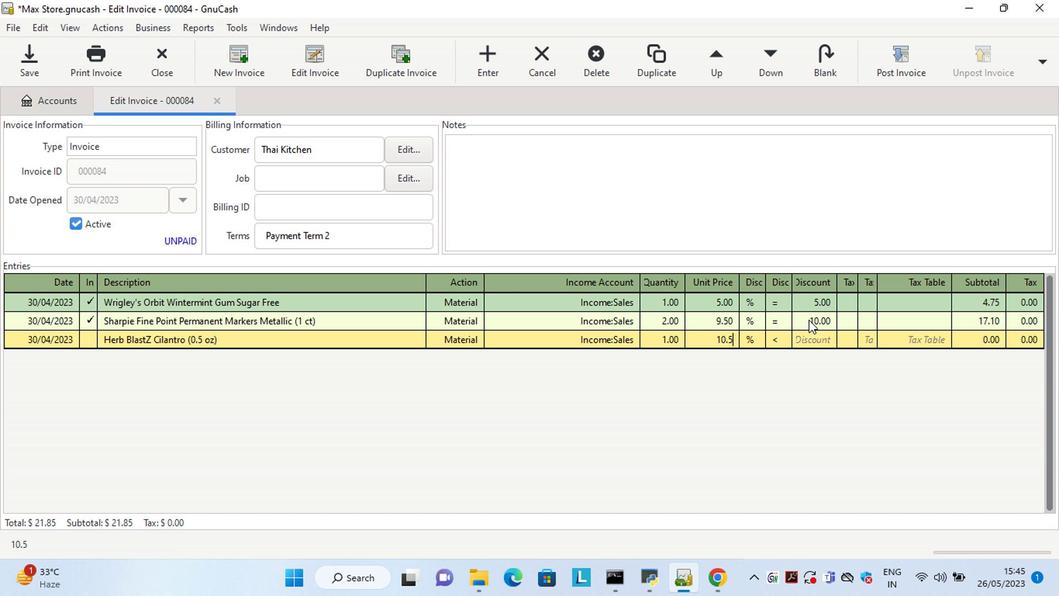 
Action: Mouse moved to (771, 345)
Screenshot: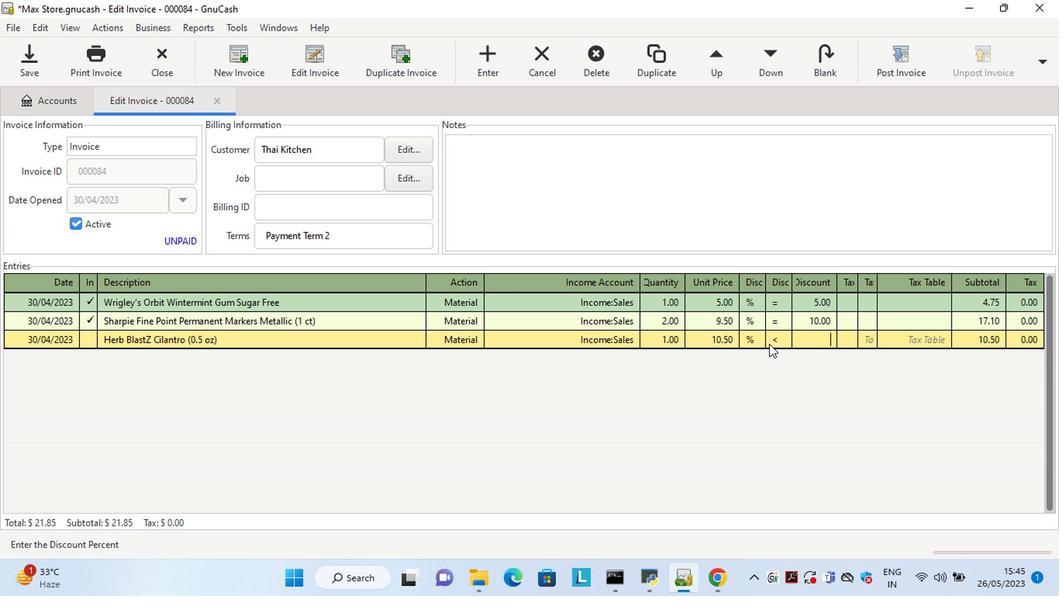 
Action: Mouse pressed left at (771, 345)
Screenshot: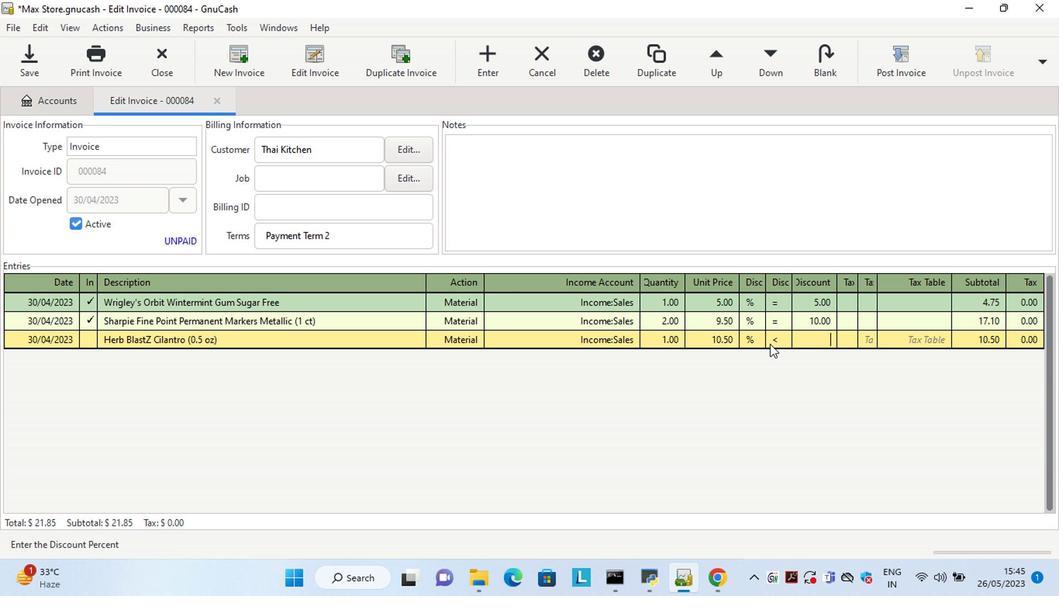 
Action: Mouse moved to (799, 333)
Screenshot: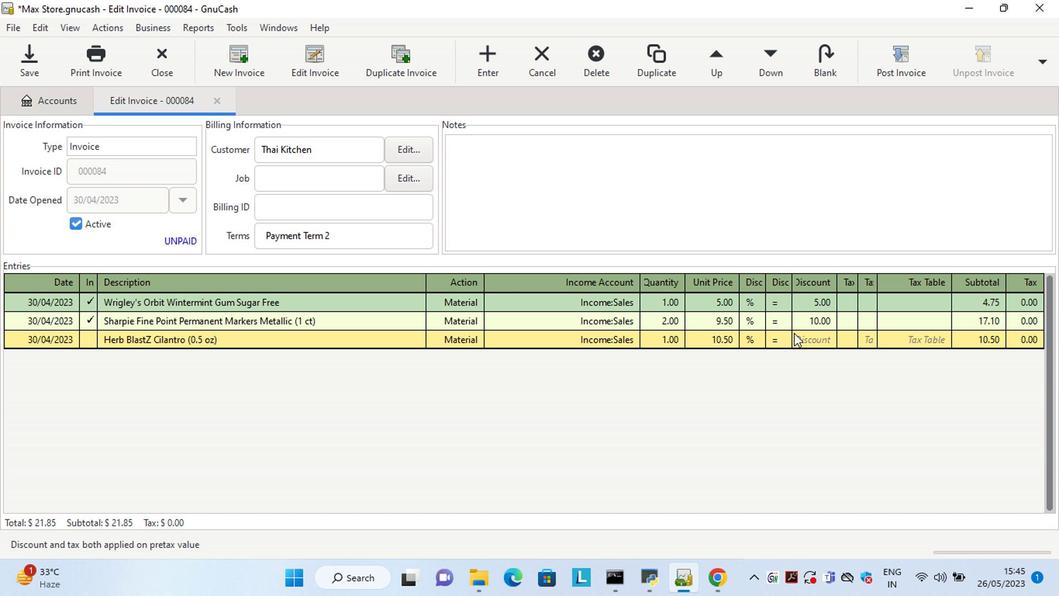 
Action: Mouse pressed left at (799, 333)
Screenshot: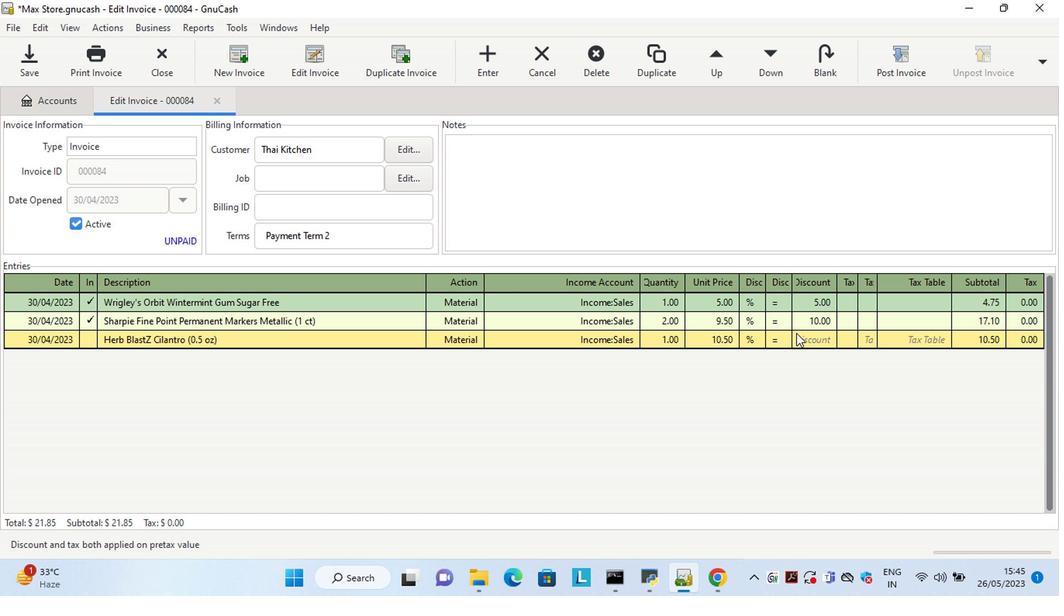 
Action: Key pressed 12<Key.tab>
Screenshot: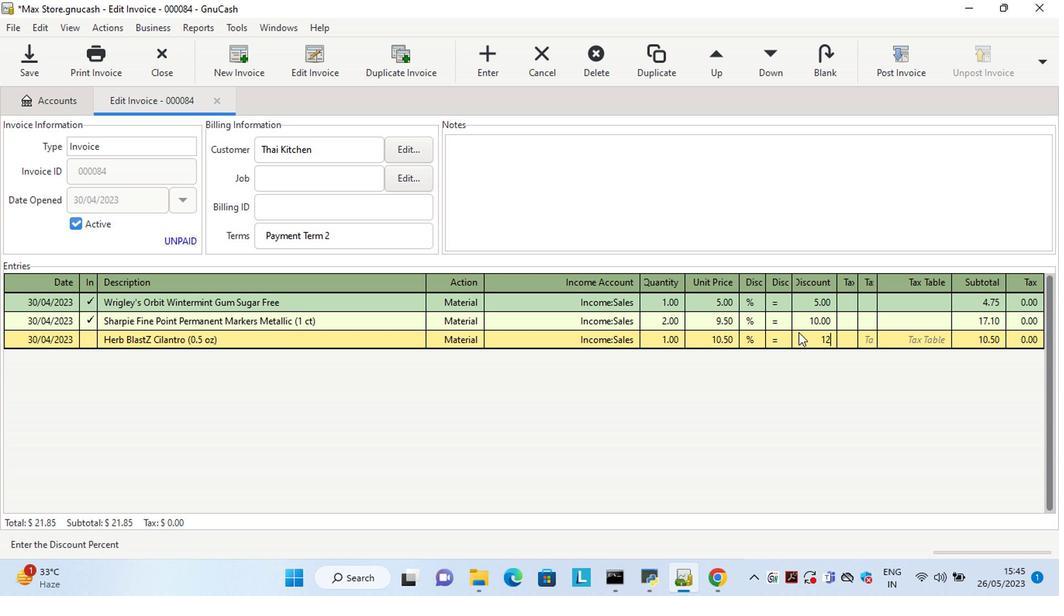 
Action: Mouse moved to (676, 178)
Screenshot: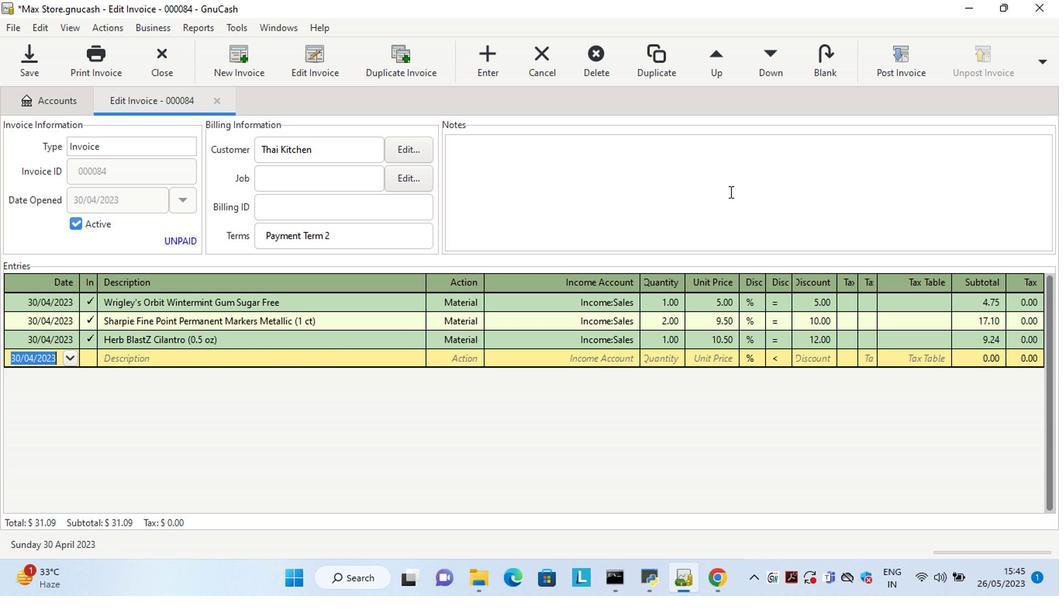 
Action: Mouse pressed left at (676, 178)
Screenshot: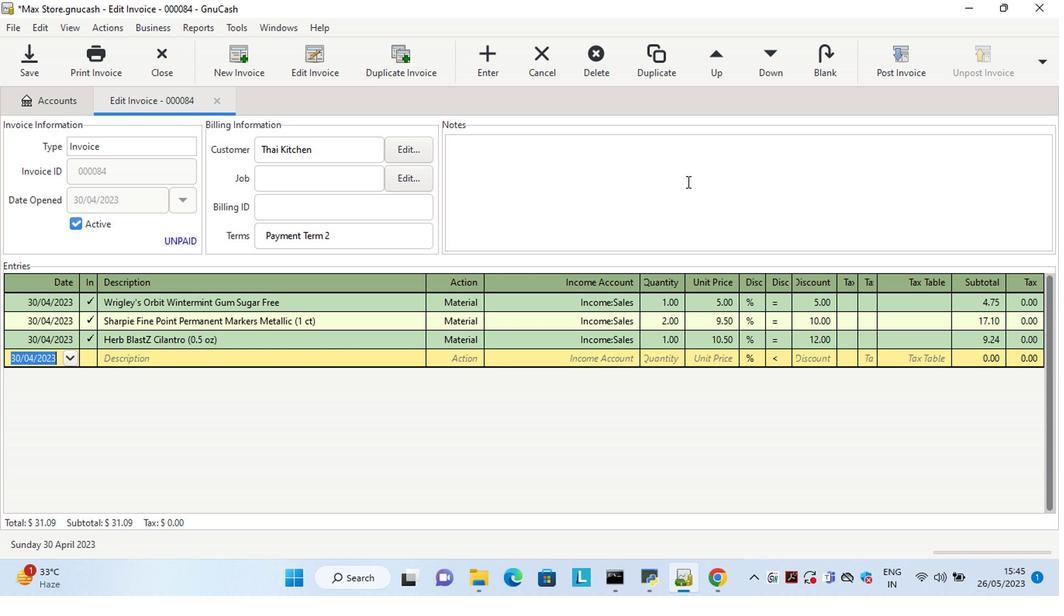 
Action: Key pressed <Key.shift>Looking<Key.space>forward<Key.space>to<Key.space>serving<Key.space>yu<Key.space>agait<Key.backspace>.
Screenshot: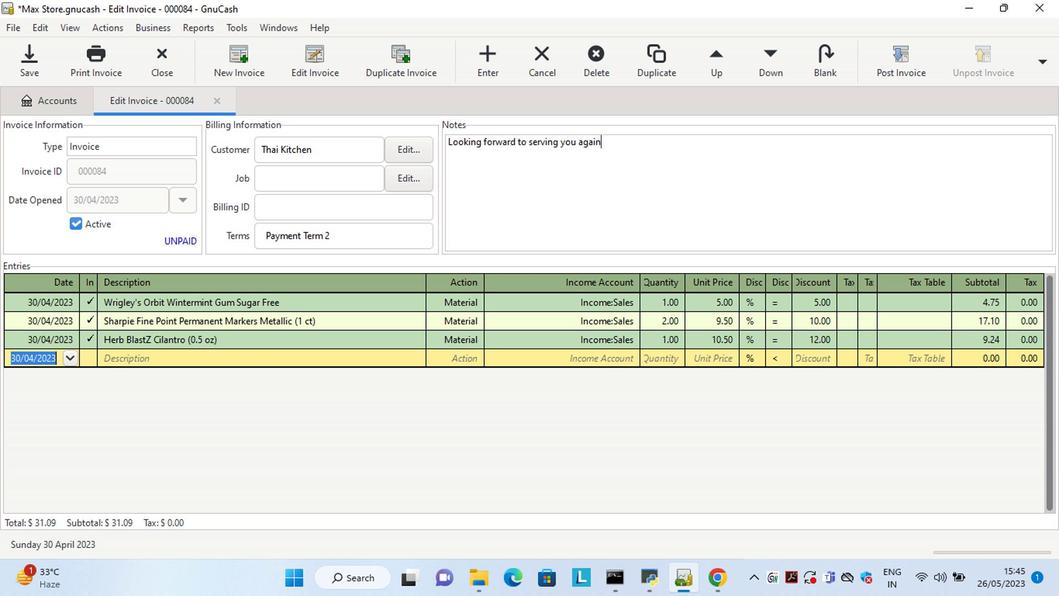 
Action: Mouse moved to (881, 65)
Screenshot: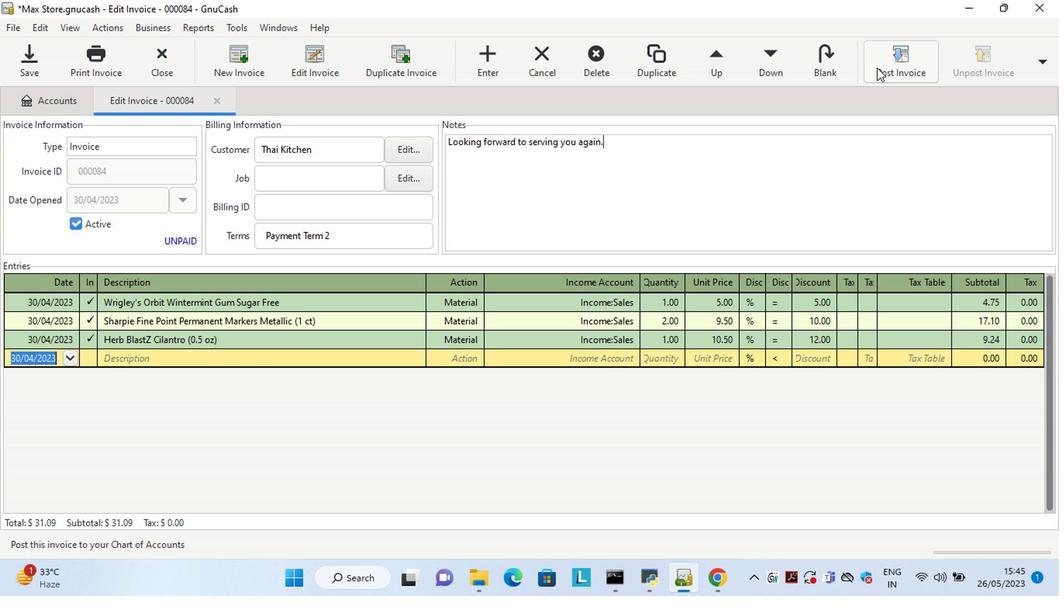 
Action: Mouse pressed left at (881, 65)
Screenshot: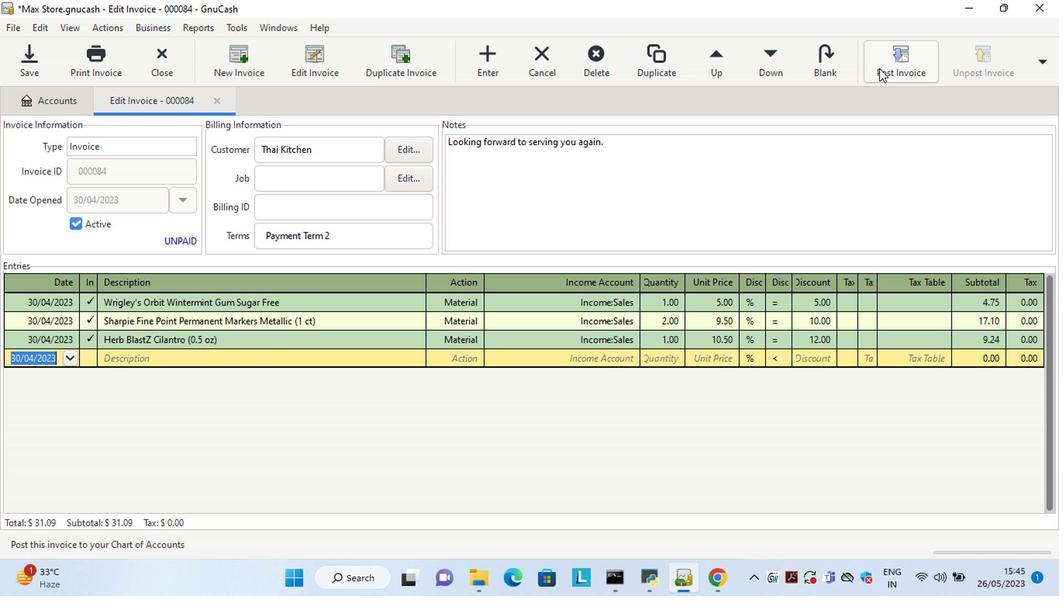 
Action: Mouse moved to (656, 280)
Screenshot: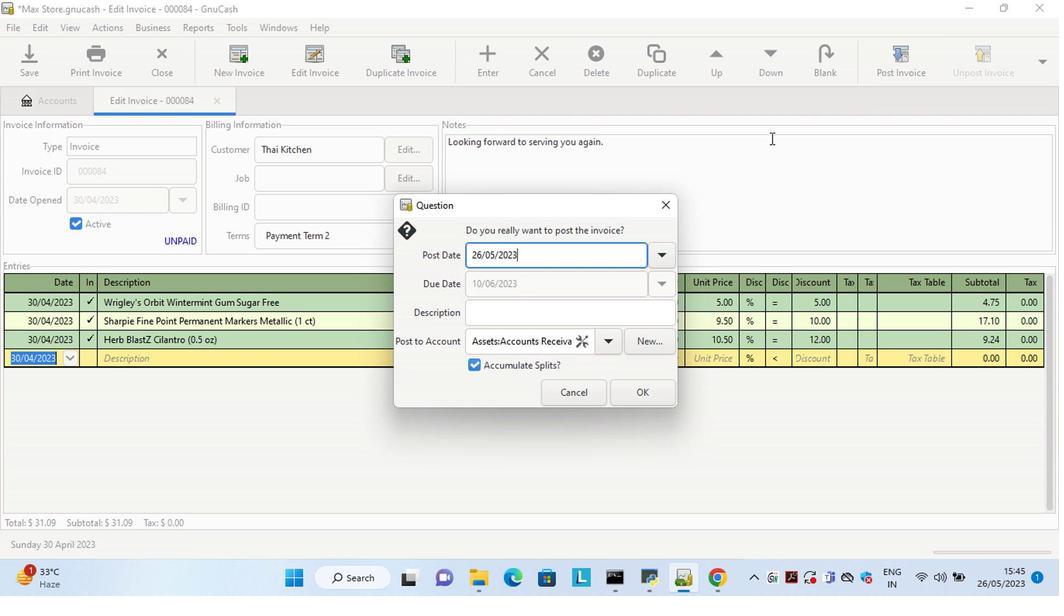 
Action: Key pressed <Key.left><Key.left><Key.left><Key.left><Key.left><Key.left><Key.left><Key.left><Key.left><Key.left><Key.left><Key.left><Key.left><Key.left><Key.left><Key.left><Key.left><Key.delete><Key.delete>30<Key.right><Key.right><Key.delete>4
Screenshot: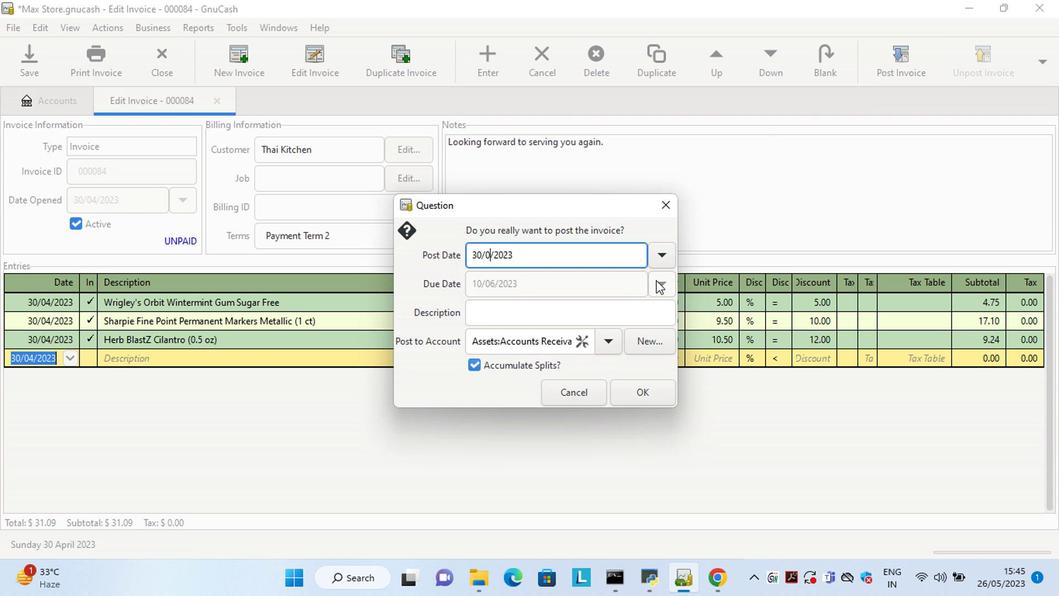 
Action: Mouse moved to (645, 389)
Screenshot: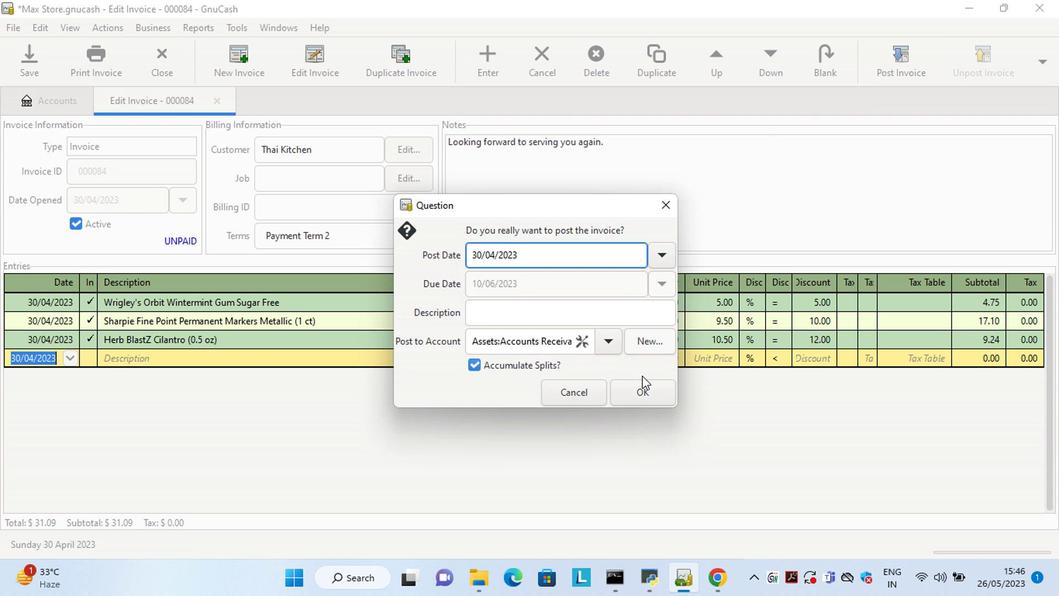 
Action: Mouse pressed left at (645, 389)
Screenshot: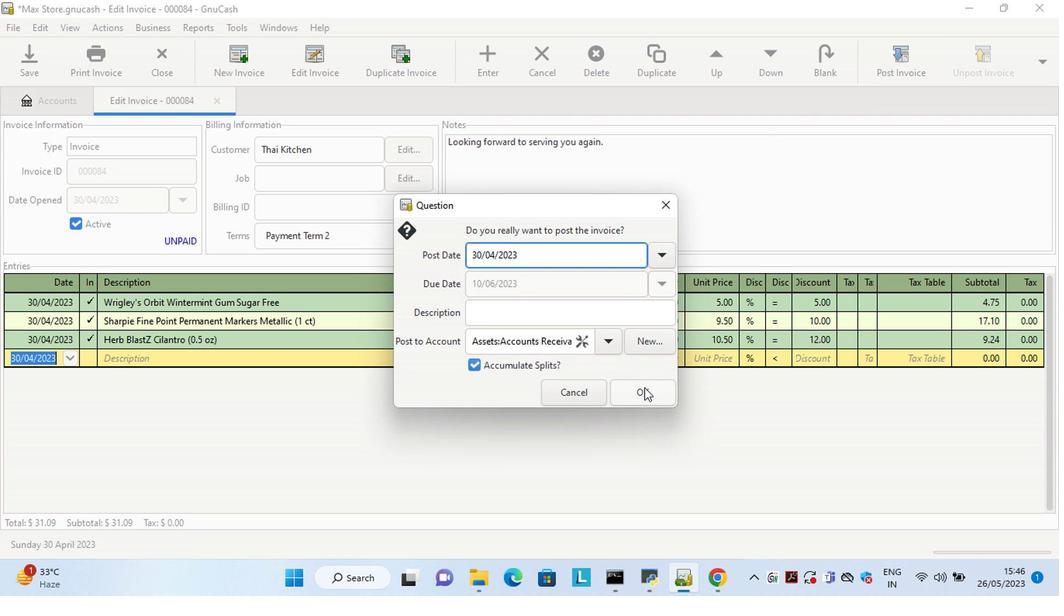 
Action: Mouse moved to (992, 63)
Screenshot: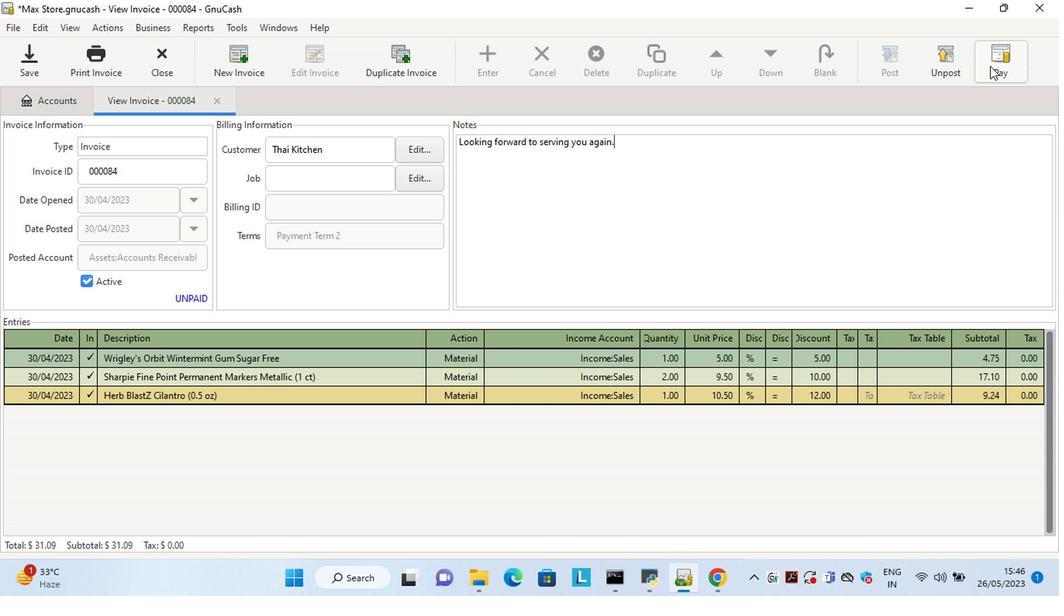 
Action: Mouse pressed left at (992, 62)
Screenshot: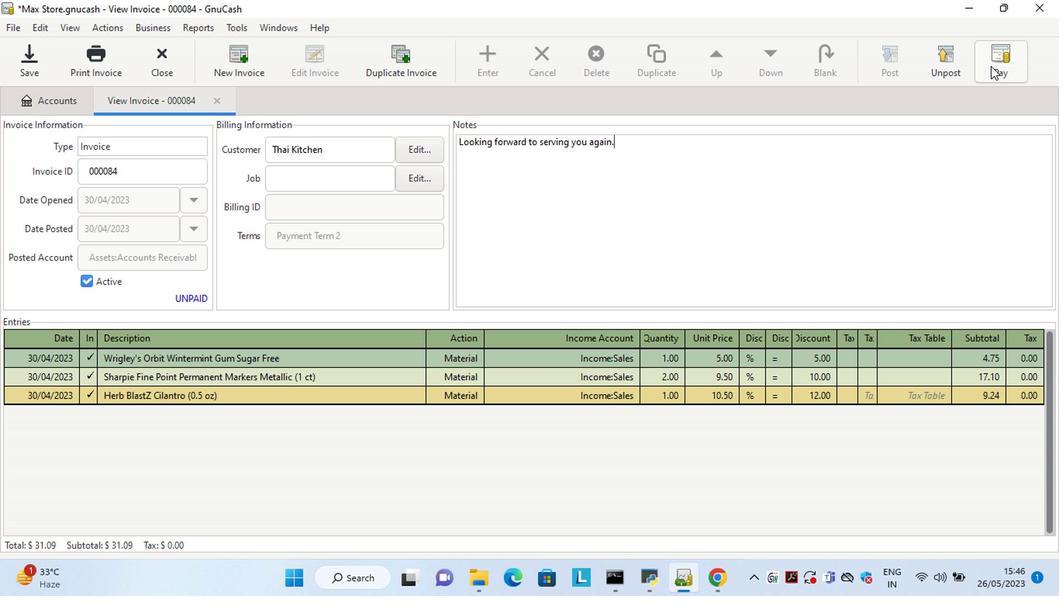 
Action: Mouse moved to (444, 297)
Screenshot: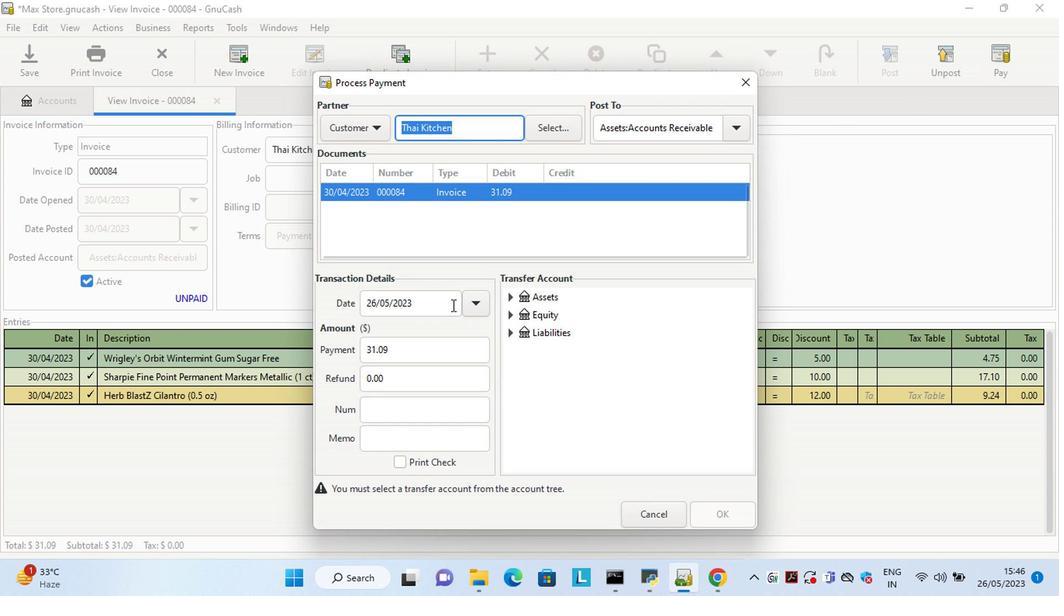 
Action: Mouse pressed left at (444, 297)
Screenshot: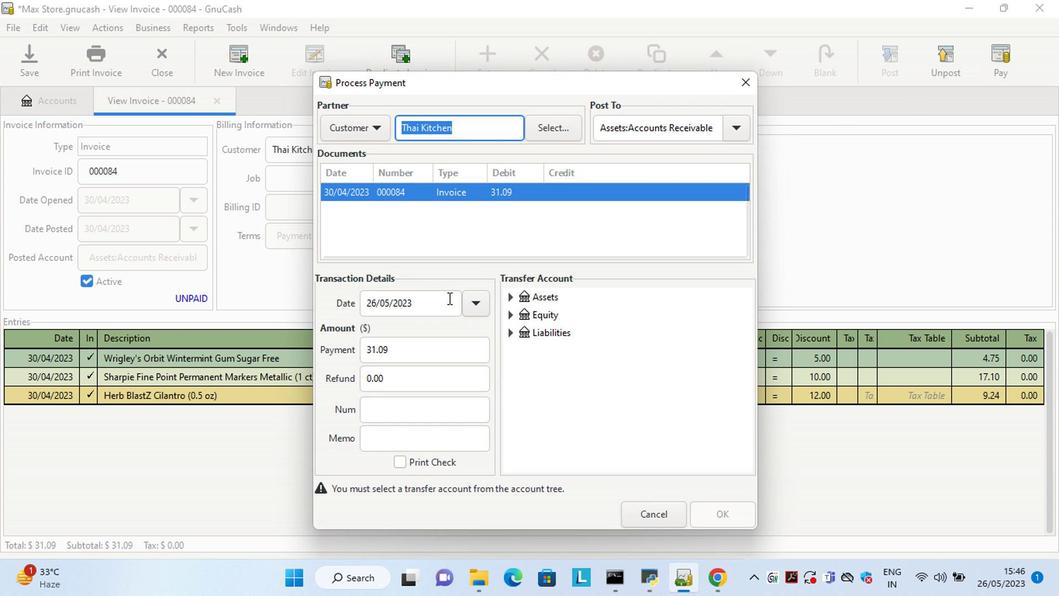 
Action: Key pressed <Key.left><Key.left><Key.left><Key.left><Key.left><Key.left><Key.left><Key.left><Key.left><Key.left><Key.left><Key.left><Key.left><Key.left><Key.left><Key.left><Key.left><Key.left><Key.delete>1
Screenshot: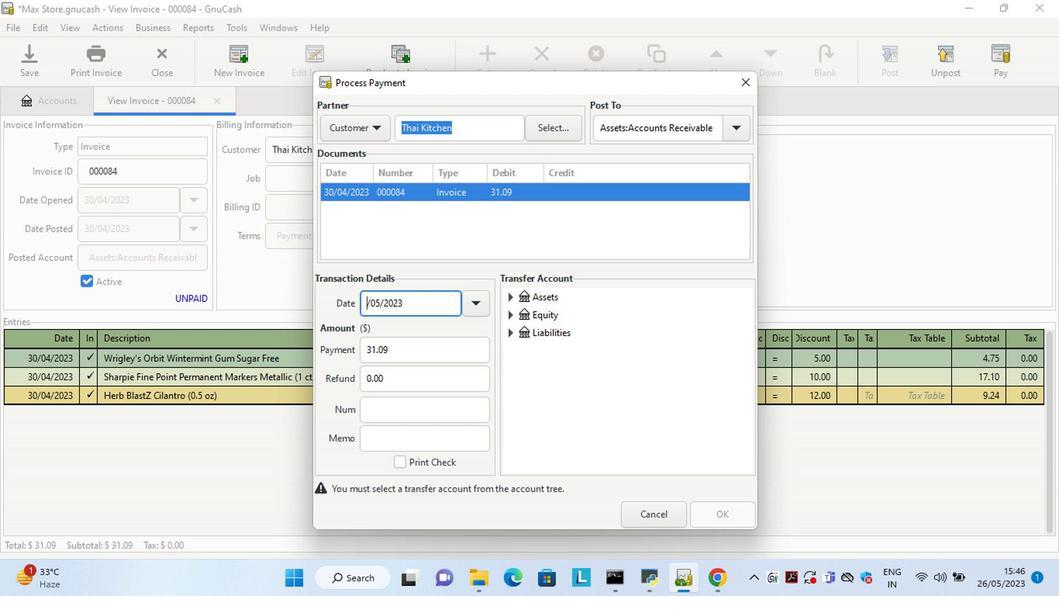 
Action: Mouse moved to (507, 300)
Screenshot: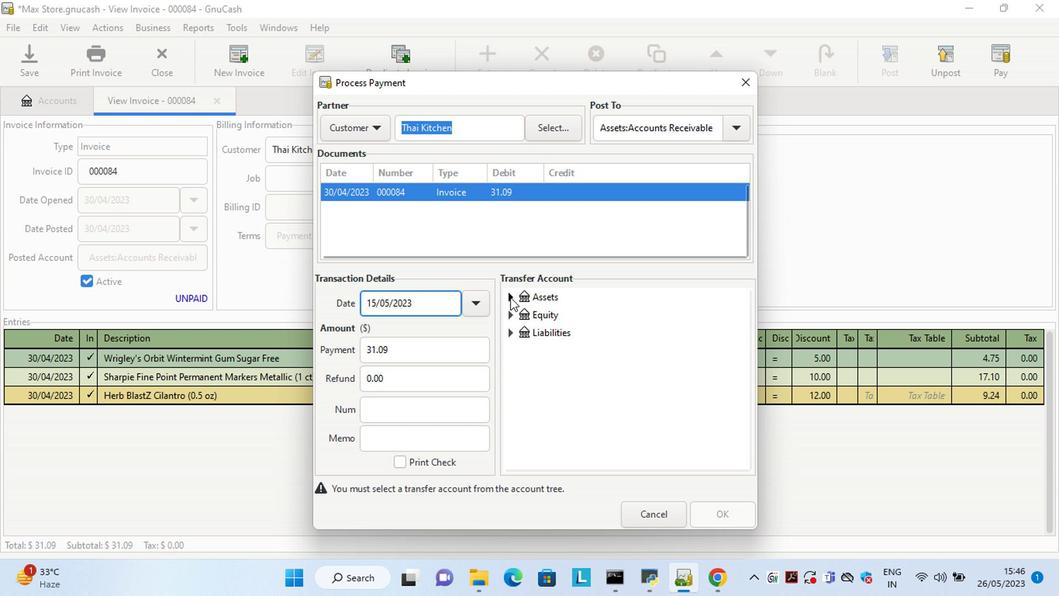 
Action: Mouse pressed left at (507, 300)
Screenshot: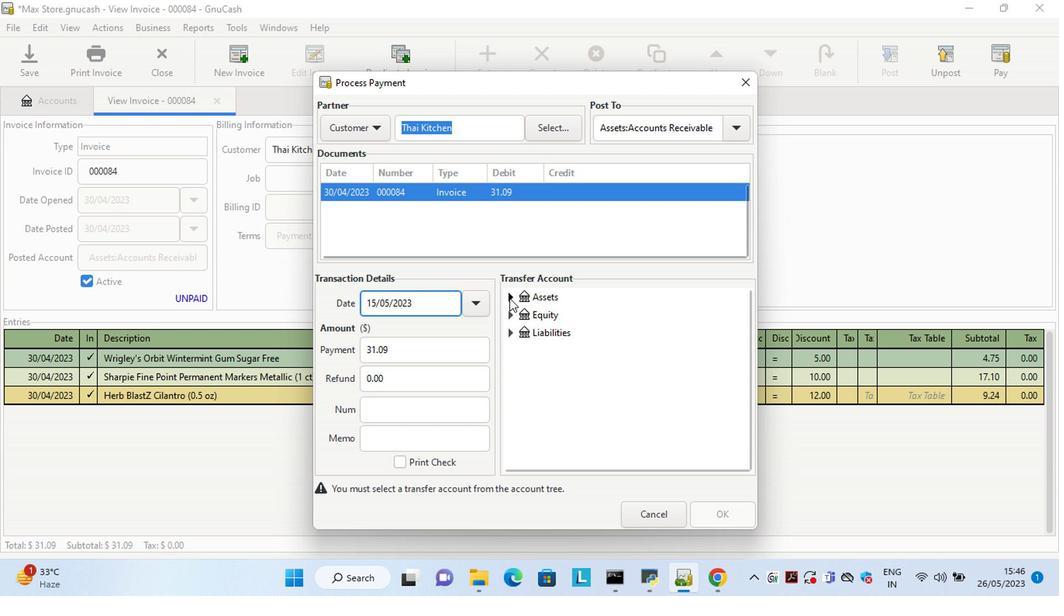 
Action: Mouse moved to (518, 319)
Screenshot: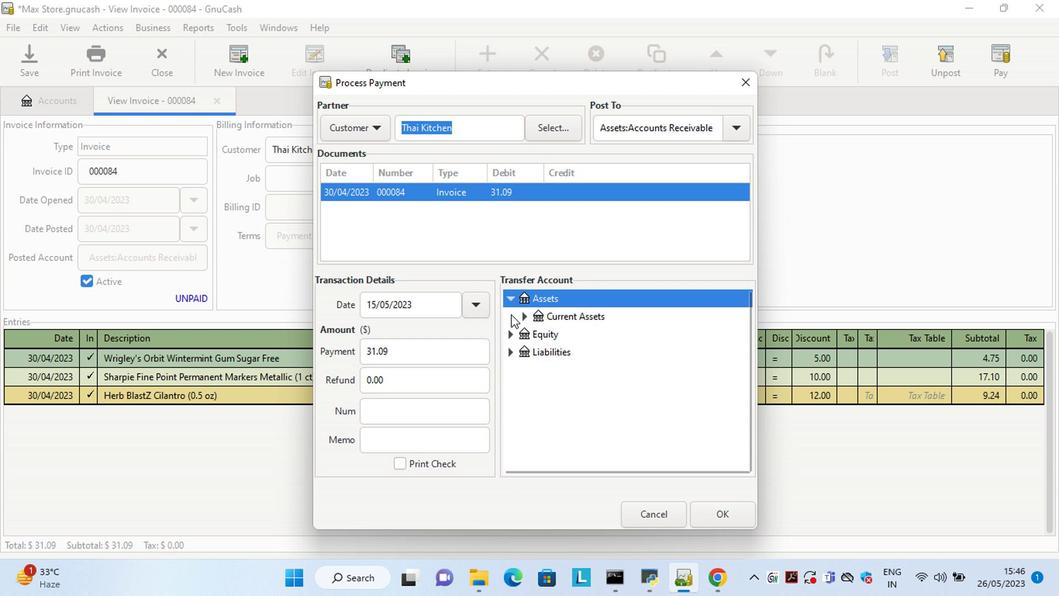 
Action: Mouse pressed left at (518, 319)
Screenshot: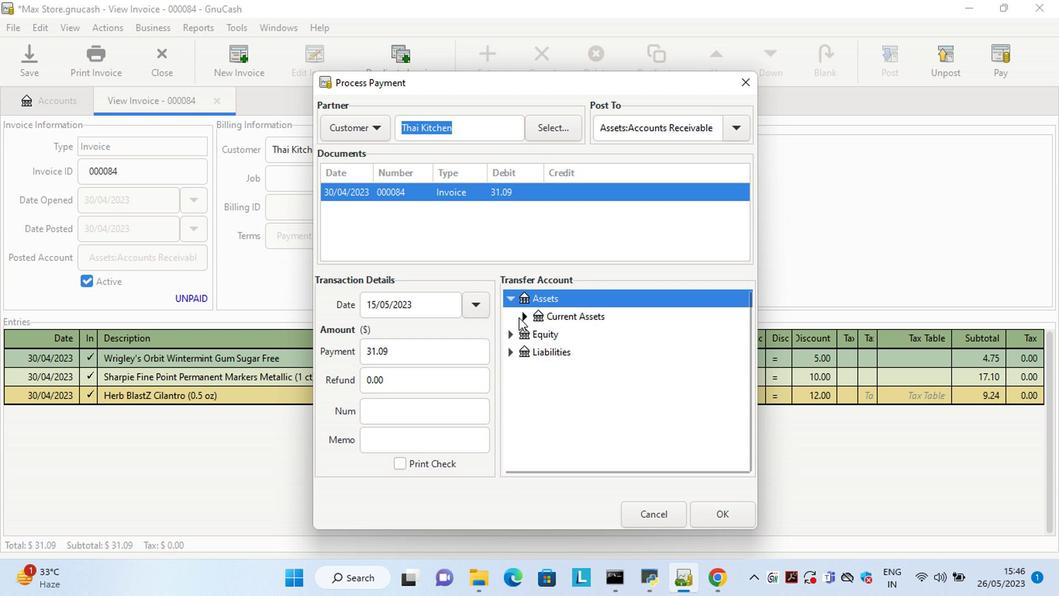 
Action: Mouse moved to (567, 337)
Screenshot: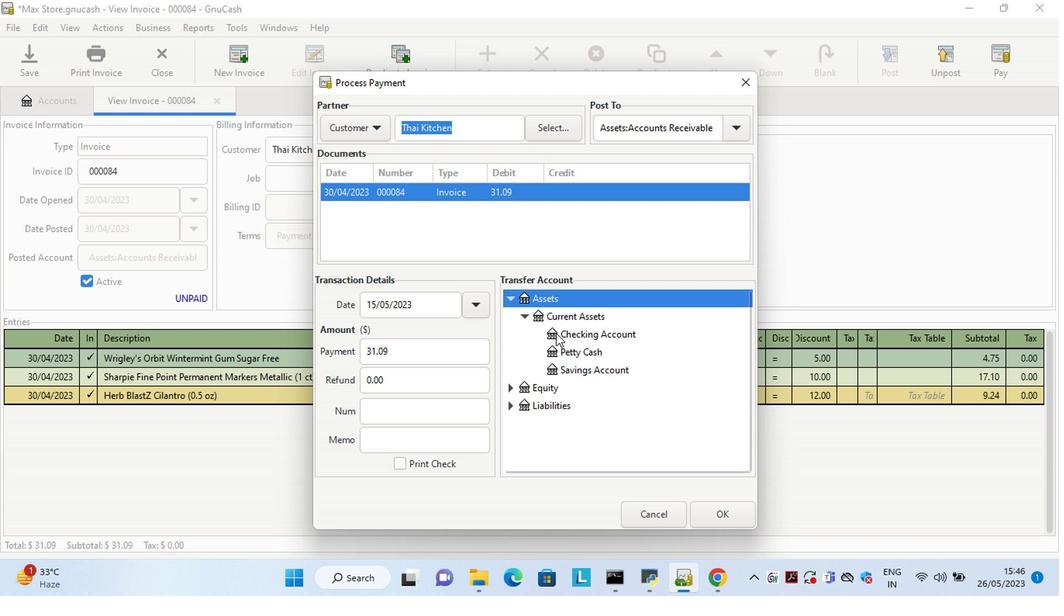 
Action: Mouse pressed left at (565, 337)
Screenshot: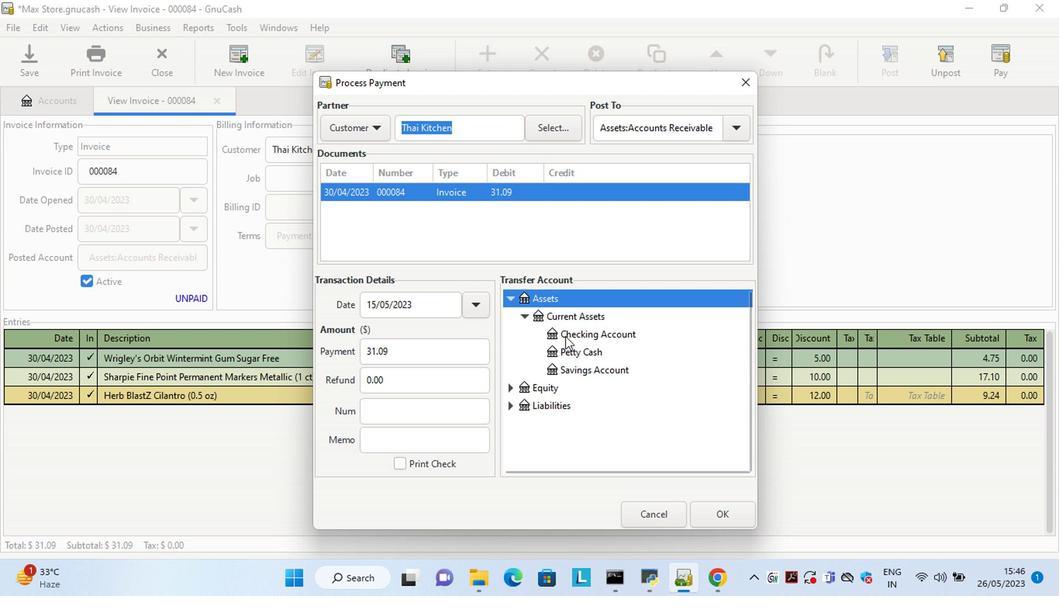 
Action: Mouse moved to (713, 509)
Screenshot: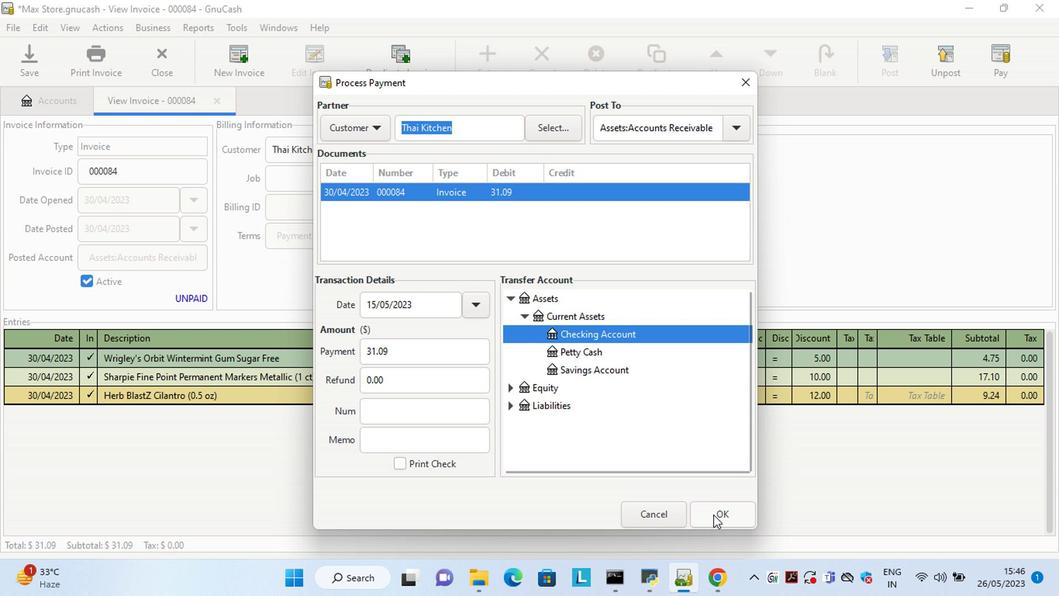 
Action: Mouse pressed left at (713, 509)
Screenshot: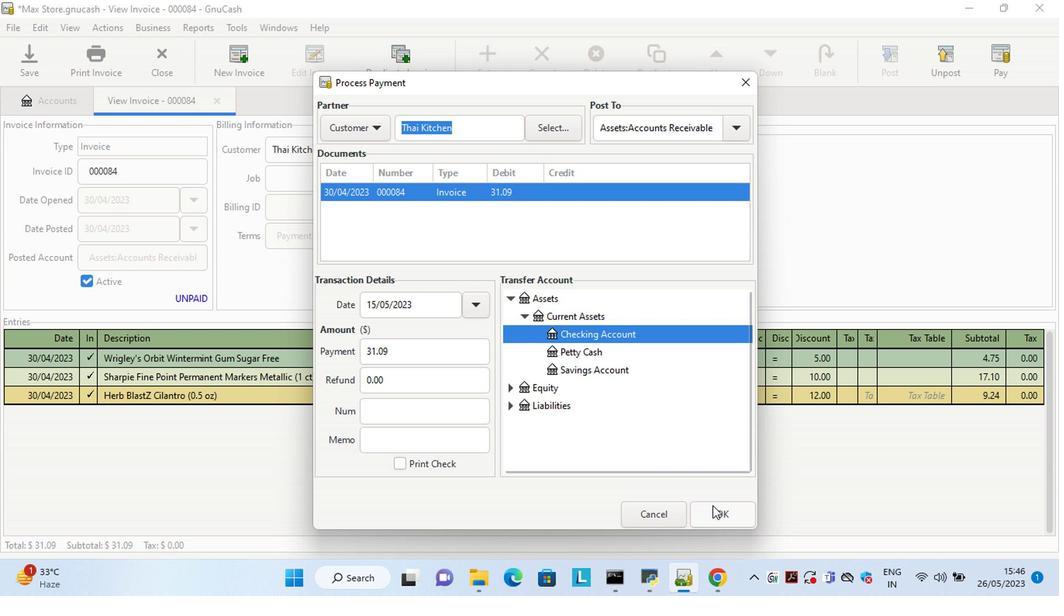 
Action: Mouse moved to (88, 54)
Screenshot: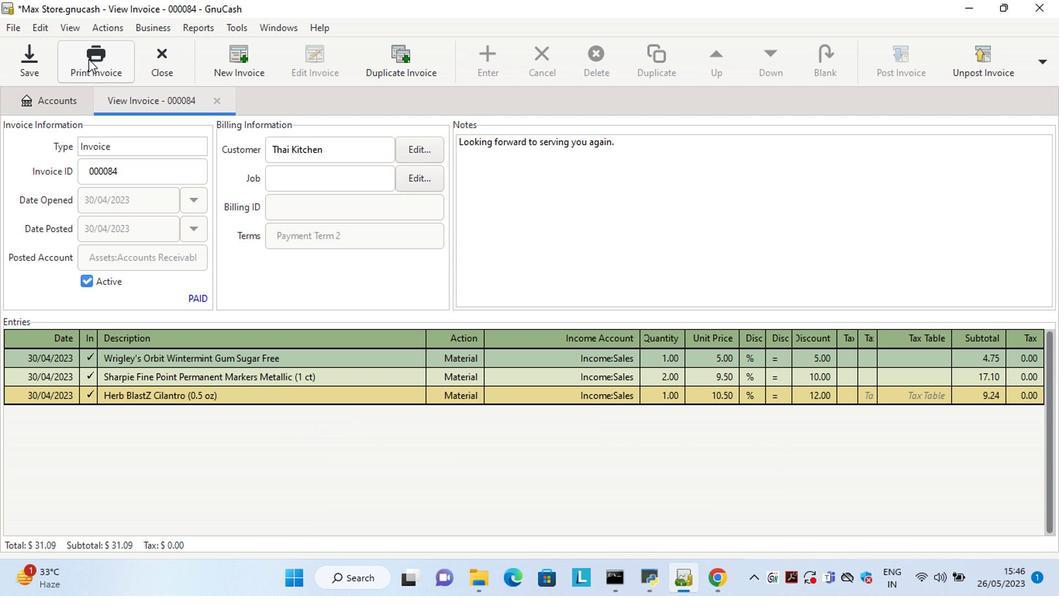 
Action: Mouse pressed left at (88, 54)
Screenshot: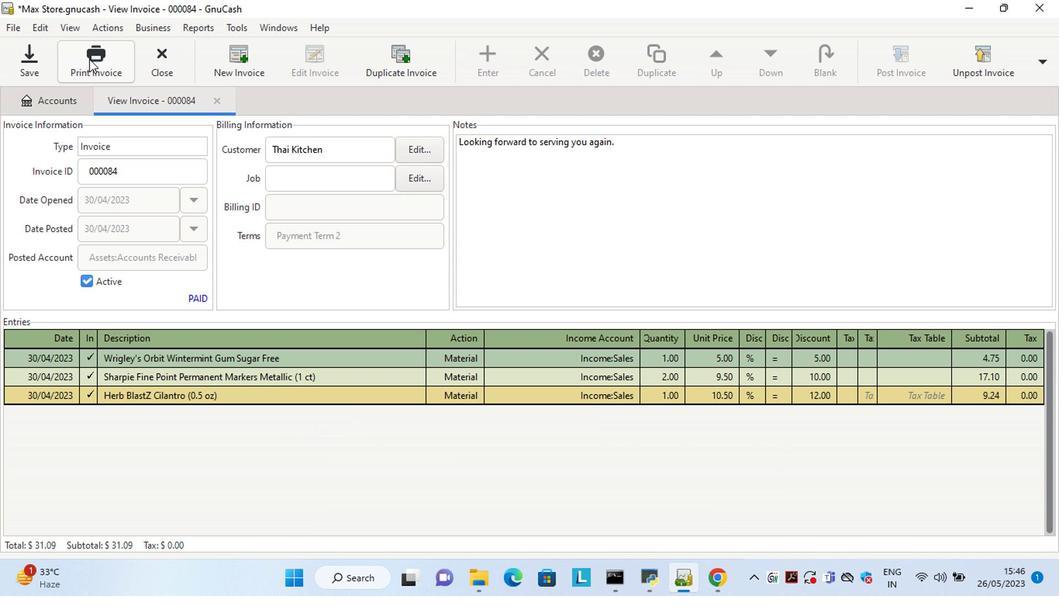 
Action: Mouse moved to (408, 54)
Screenshot: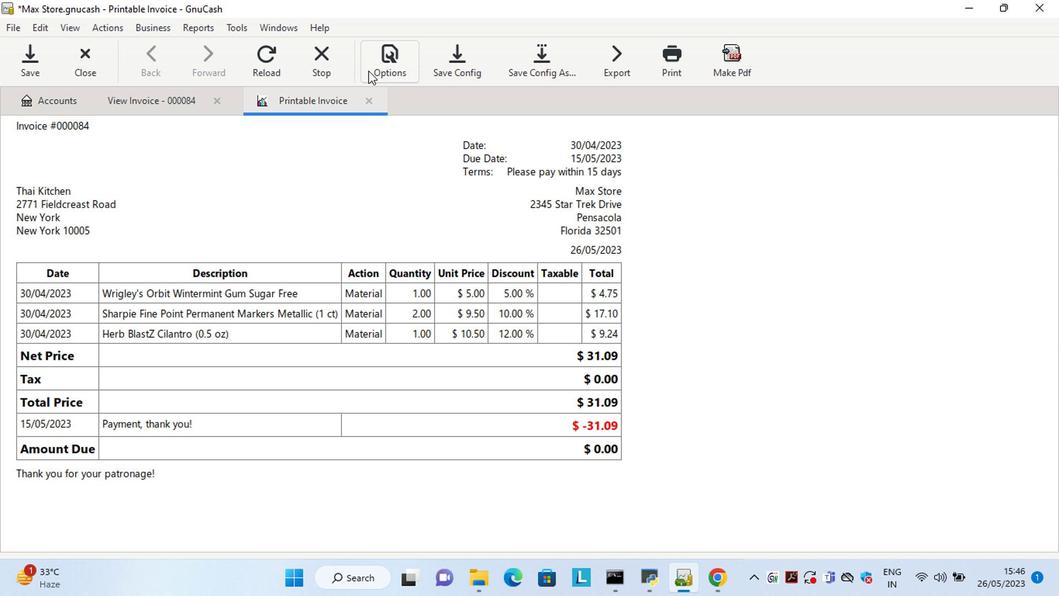 
Action: Mouse pressed left at (408, 54)
Screenshot: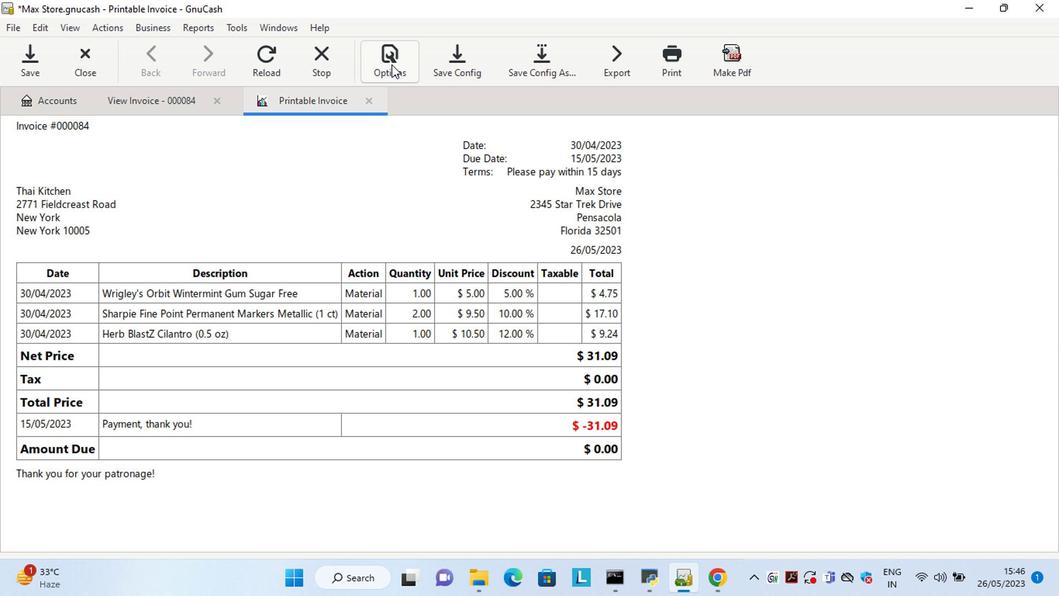 
Action: Mouse moved to (161, 165)
Screenshot: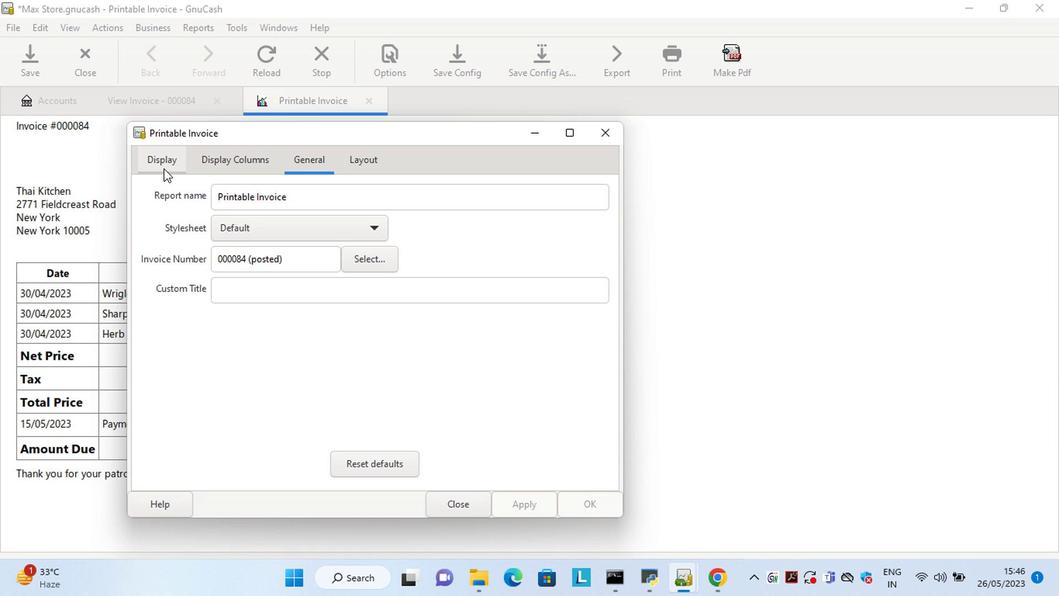 
Action: Mouse pressed left at (161, 165)
Screenshot: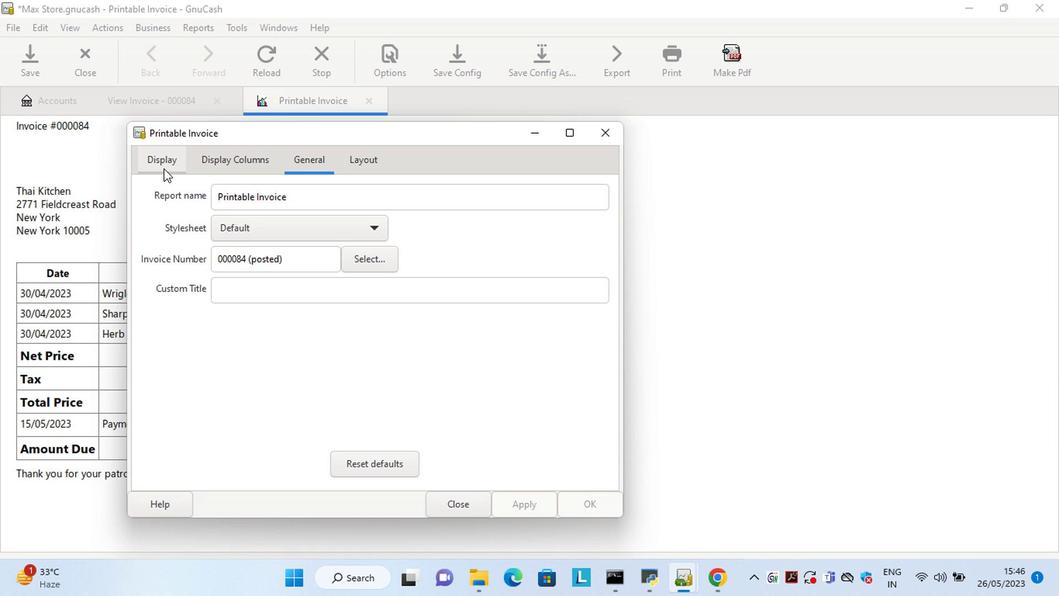 
Action: Mouse moved to (252, 339)
Screenshot: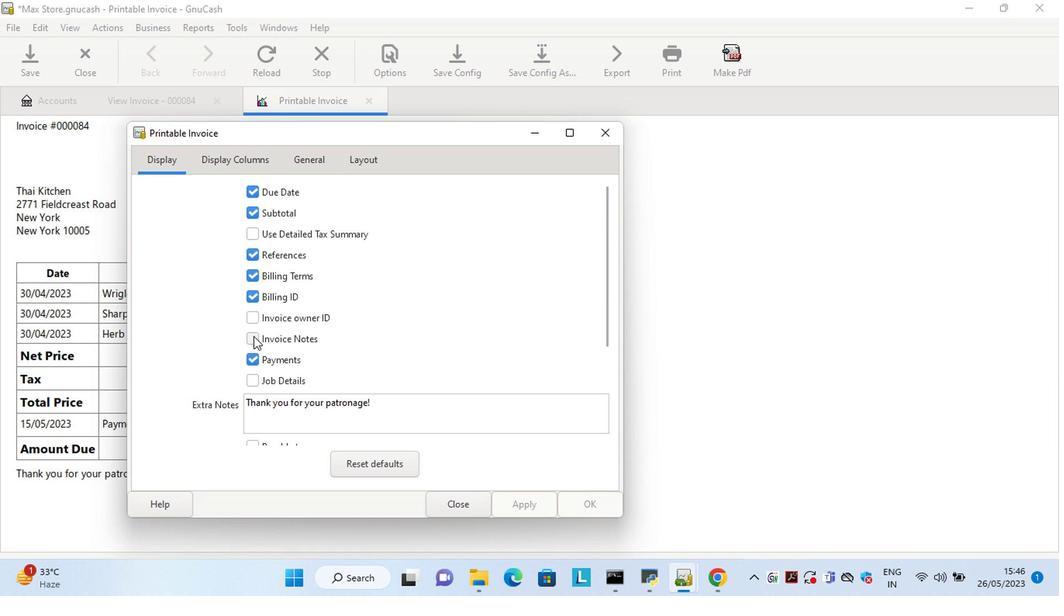 
Action: Mouse pressed left at (252, 339)
Screenshot: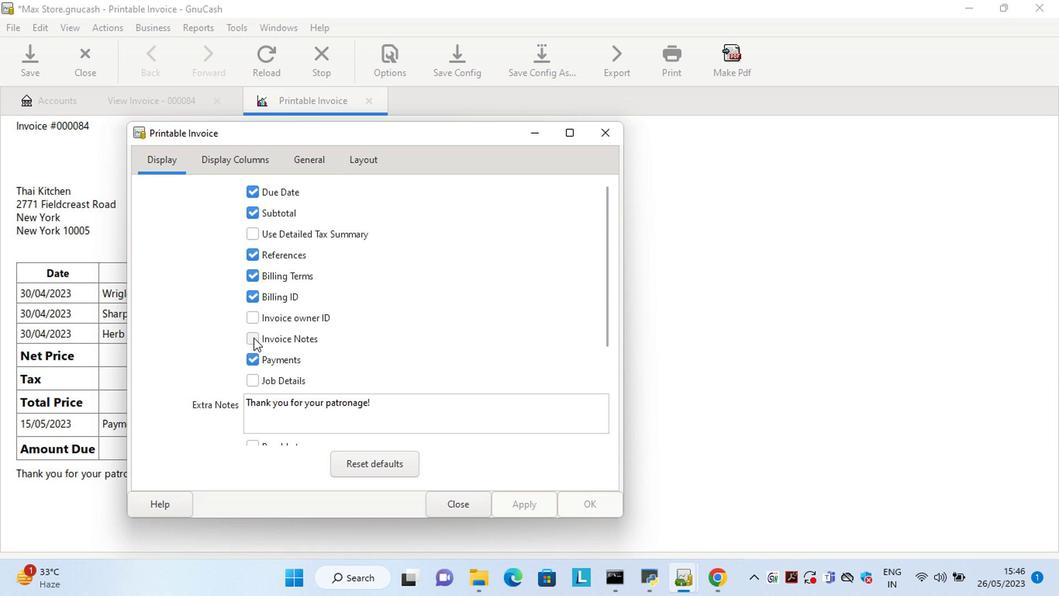 
Action: Mouse moved to (541, 502)
Screenshot: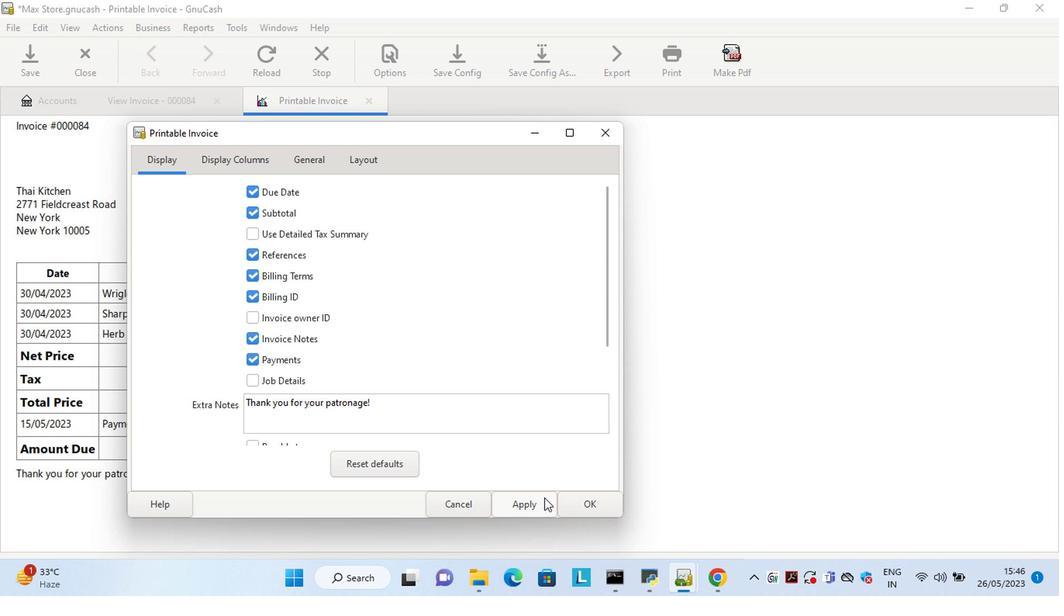 
Action: Mouse pressed left at (541, 502)
Screenshot: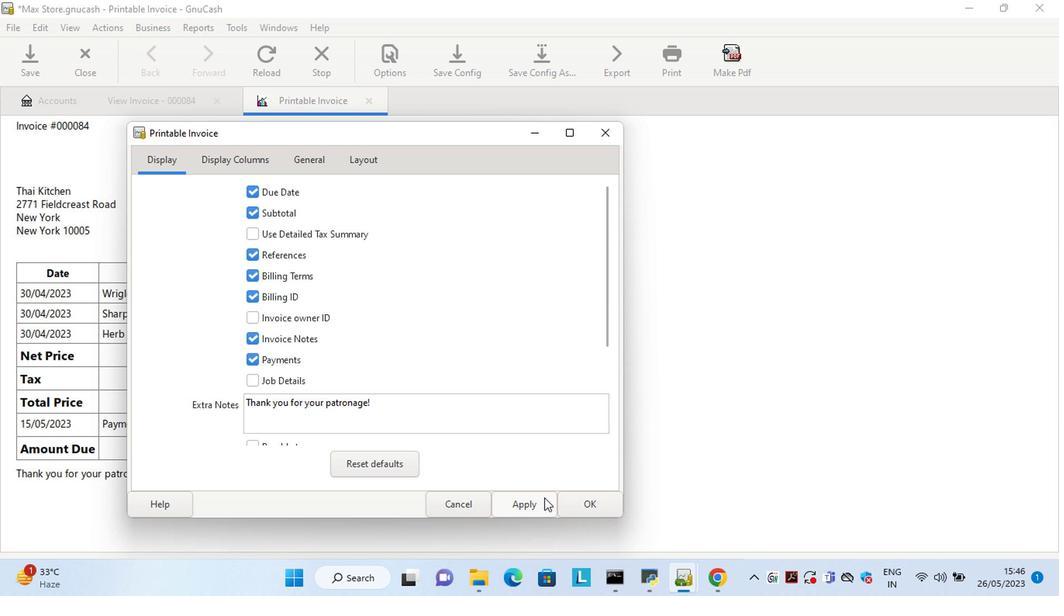 
Action: Mouse moved to (458, 509)
Screenshot: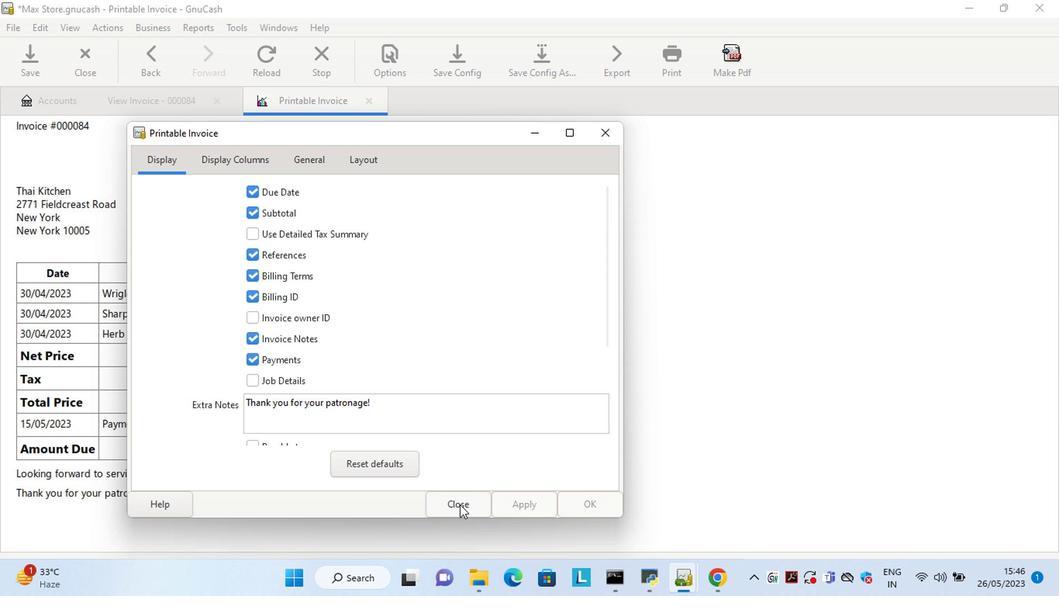 
Action: Mouse pressed left at (458, 509)
Screenshot: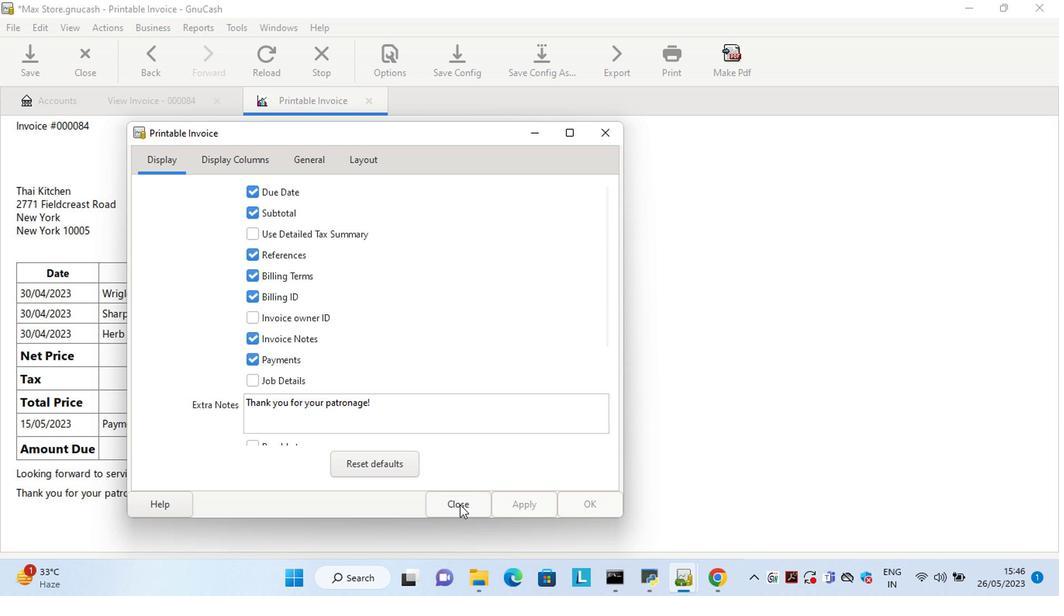 
Action: Mouse moved to (711, 374)
Screenshot: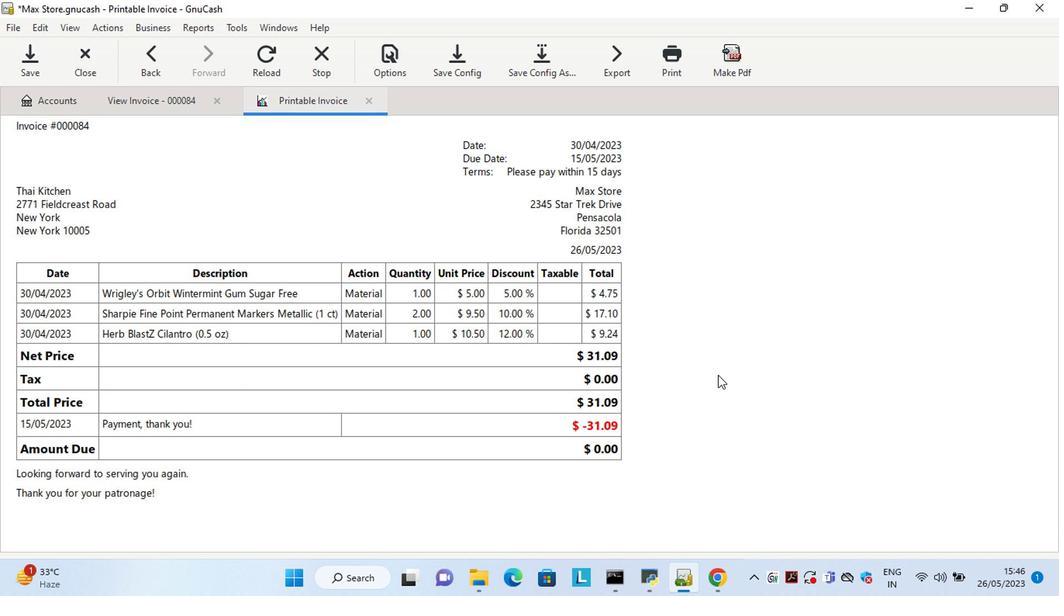 
